 Task: For heading Arial with bold.  font size for heading22,  'Change the font style of data to'Arial Narrow.  and font size to 14,  Change the alignment of both headline & data to Align middle.  In the sheet   Inspire Sales log book
Action: Mouse moved to (172, 188)
Screenshot: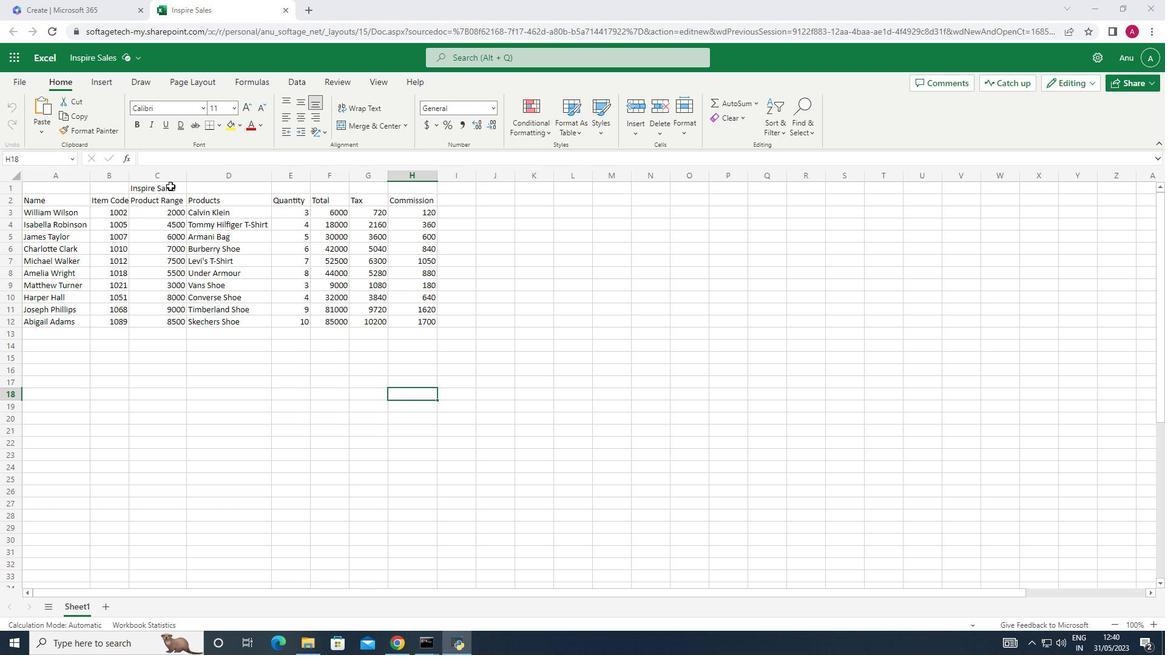 
Action: Mouse pressed left at (172, 188)
Screenshot: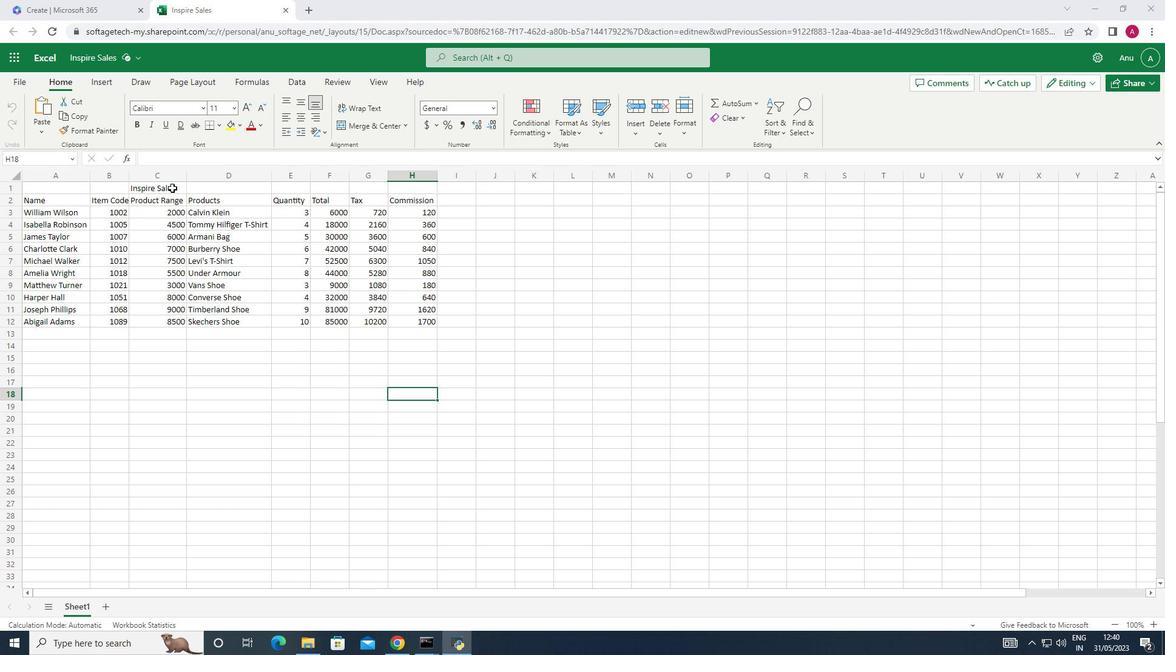 
Action: Mouse moved to (201, 108)
Screenshot: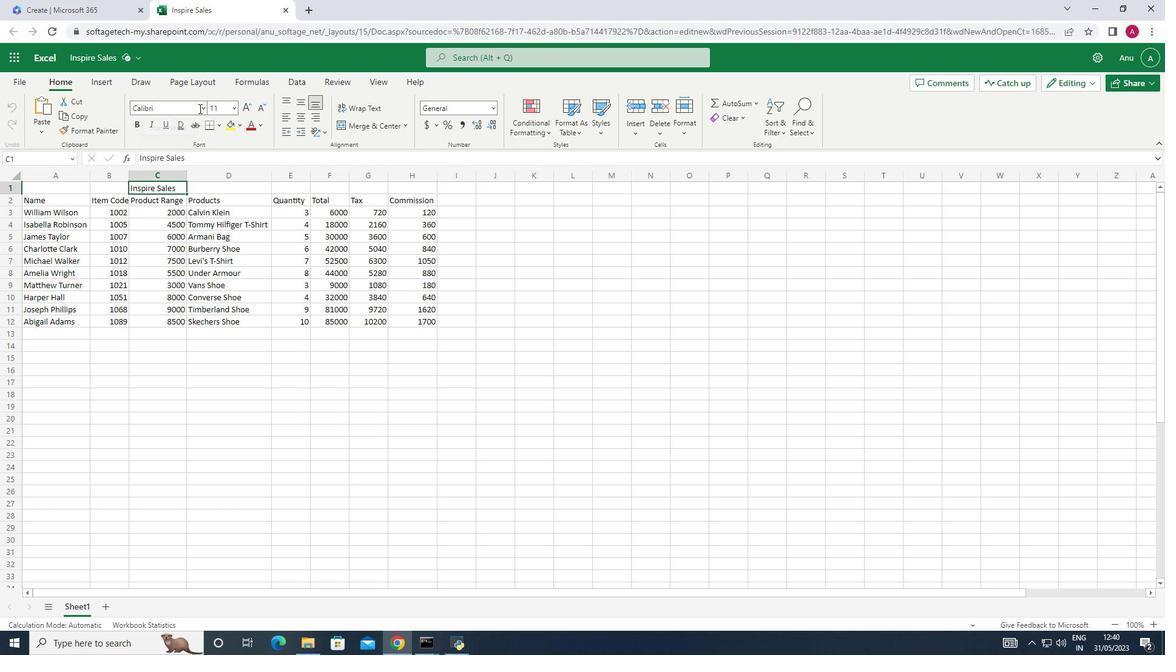 
Action: Mouse pressed left at (201, 108)
Screenshot: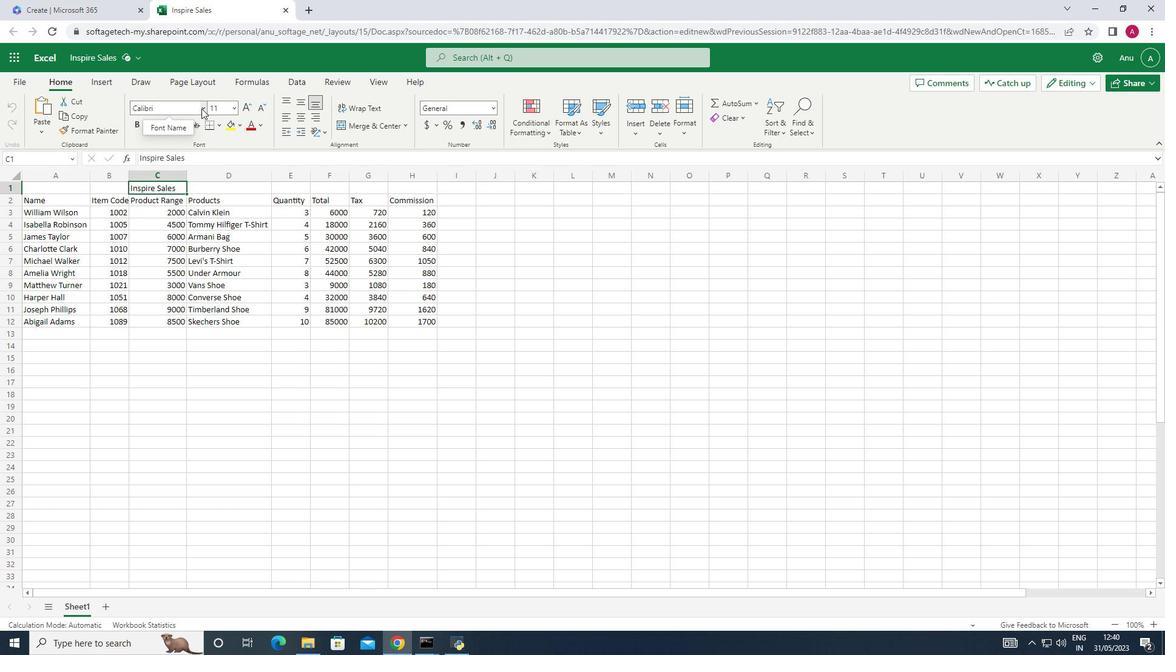 
Action: Mouse moved to (143, 156)
Screenshot: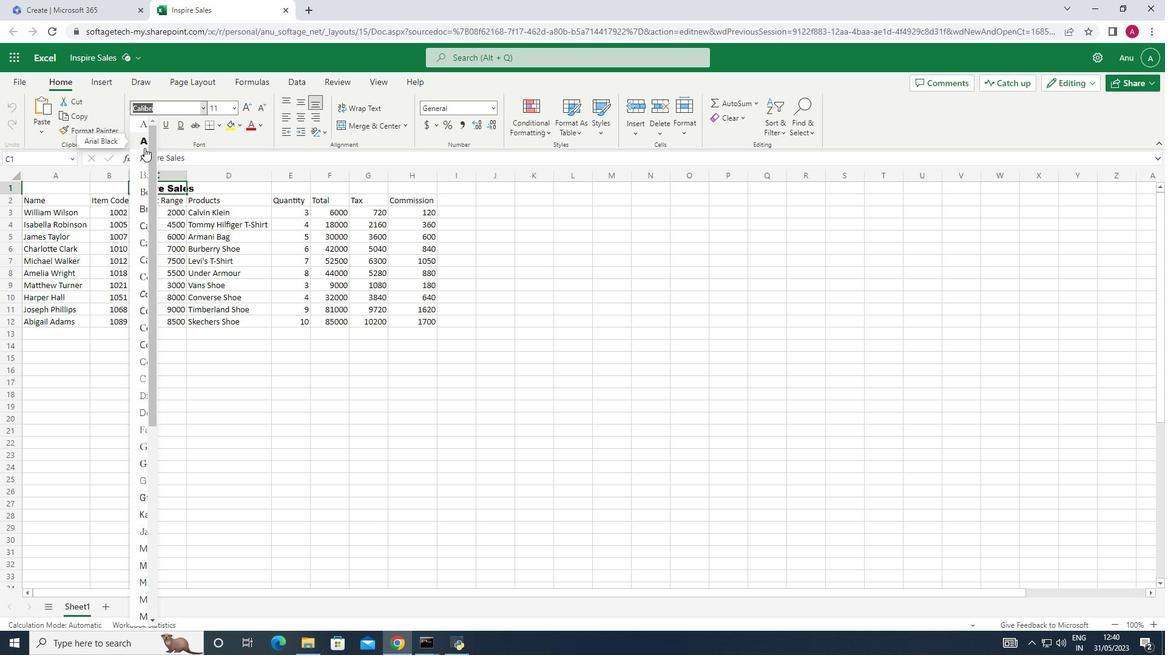 
Action: Mouse pressed left at (143, 156)
Screenshot: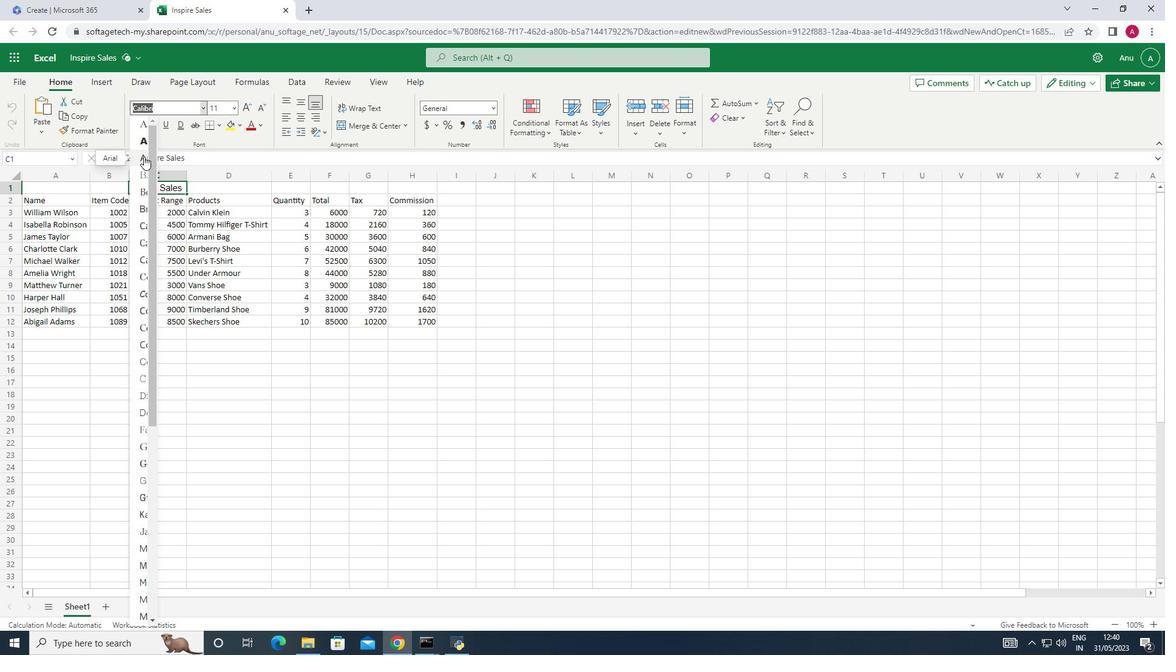 
Action: Mouse moved to (139, 124)
Screenshot: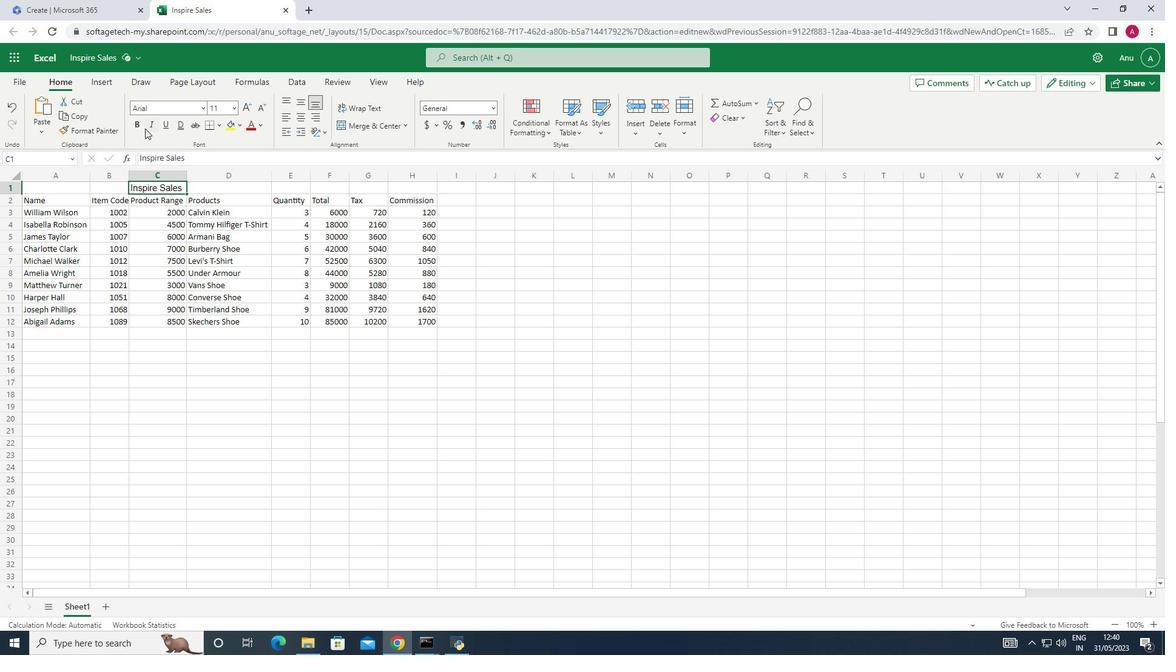 
Action: Mouse pressed left at (139, 124)
Screenshot: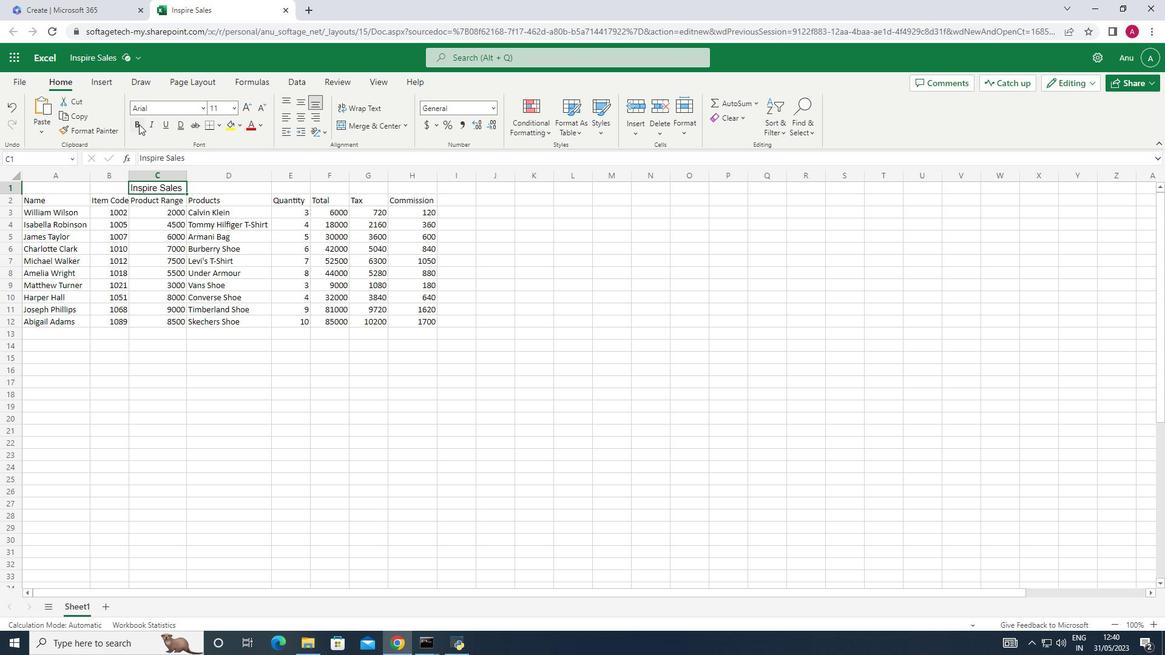 
Action: Mouse moved to (236, 109)
Screenshot: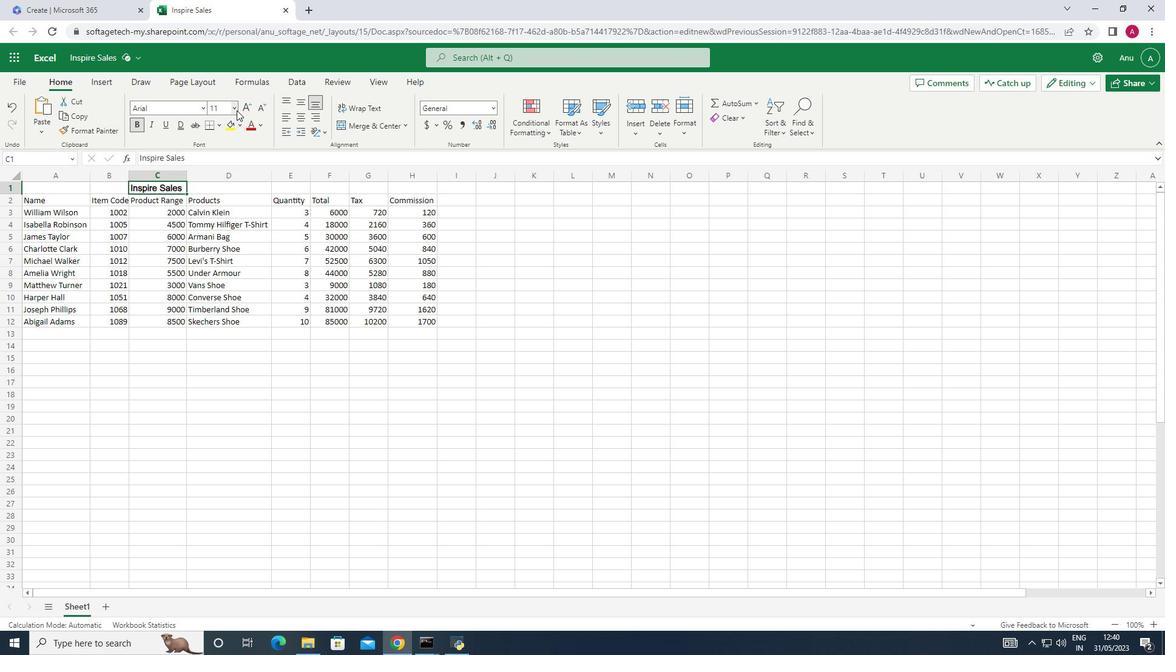 
Action: Mouse pressed left at (236, 109)
Screenshot: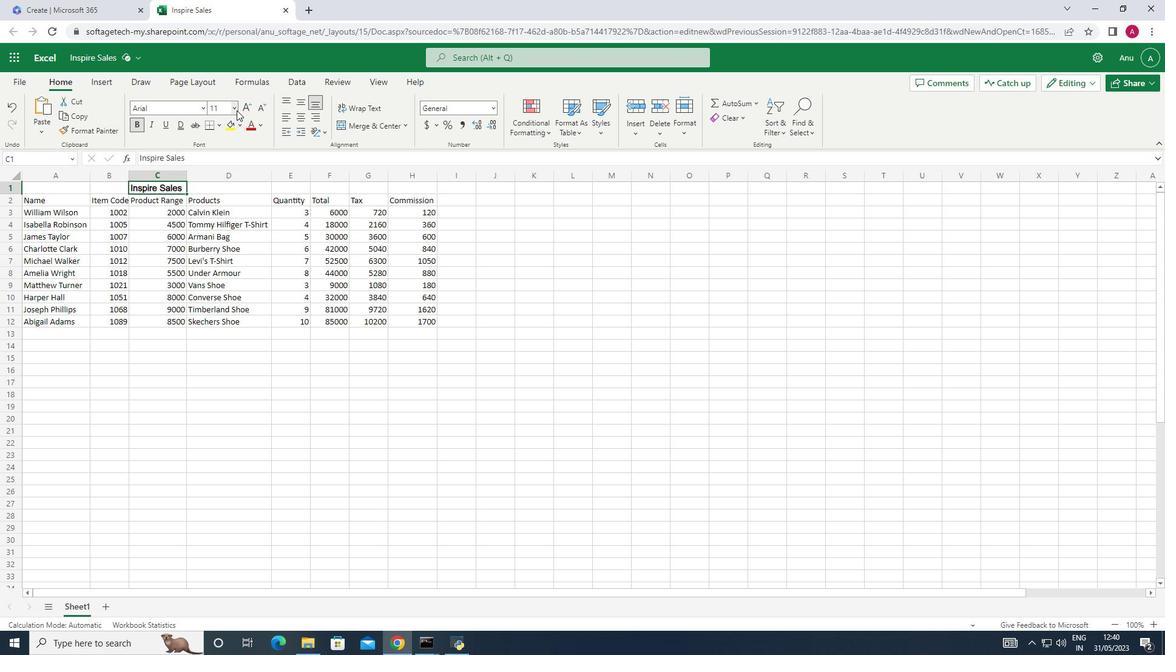 
Action: Mouse moved to (222, 108)
Screenshot: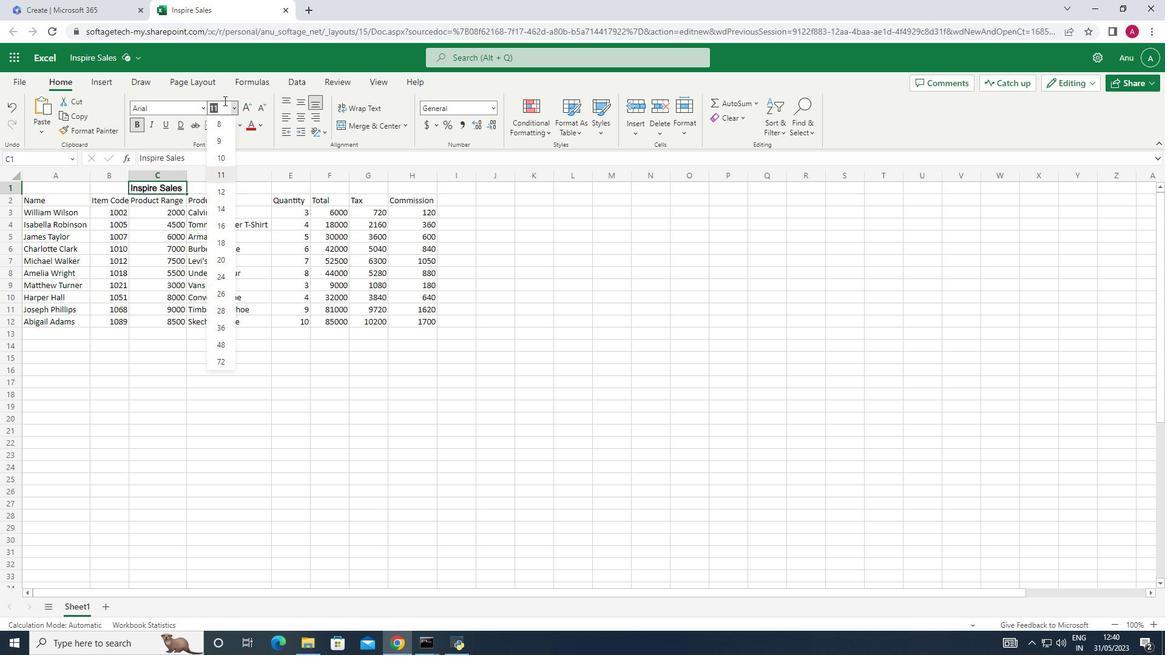 
Action: Mouse pressed left at (222, 108)
Screenshot: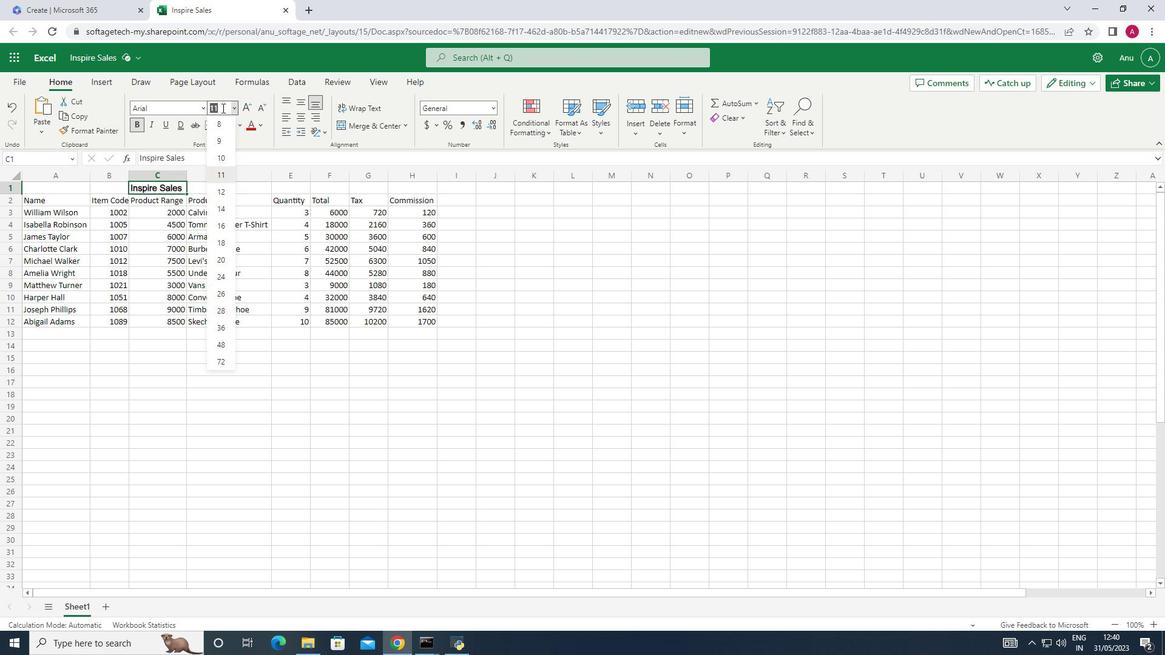 
Action: Mouse moved to (213, 108)
Screenshot: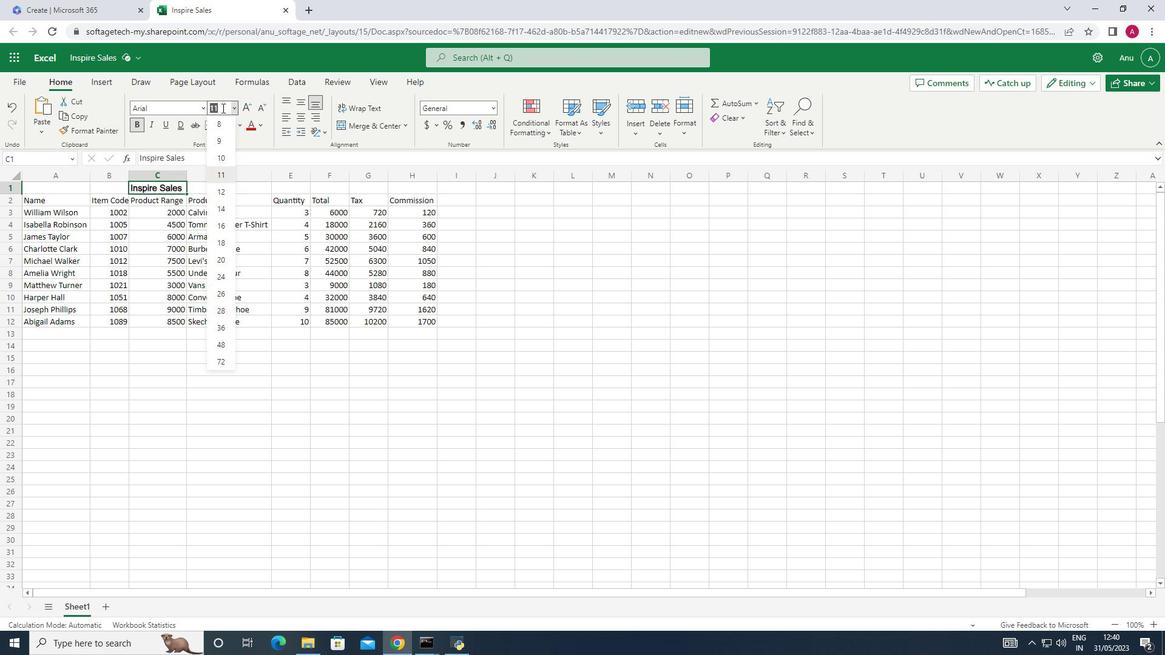 
Action: Key pressed 22
Screenshot: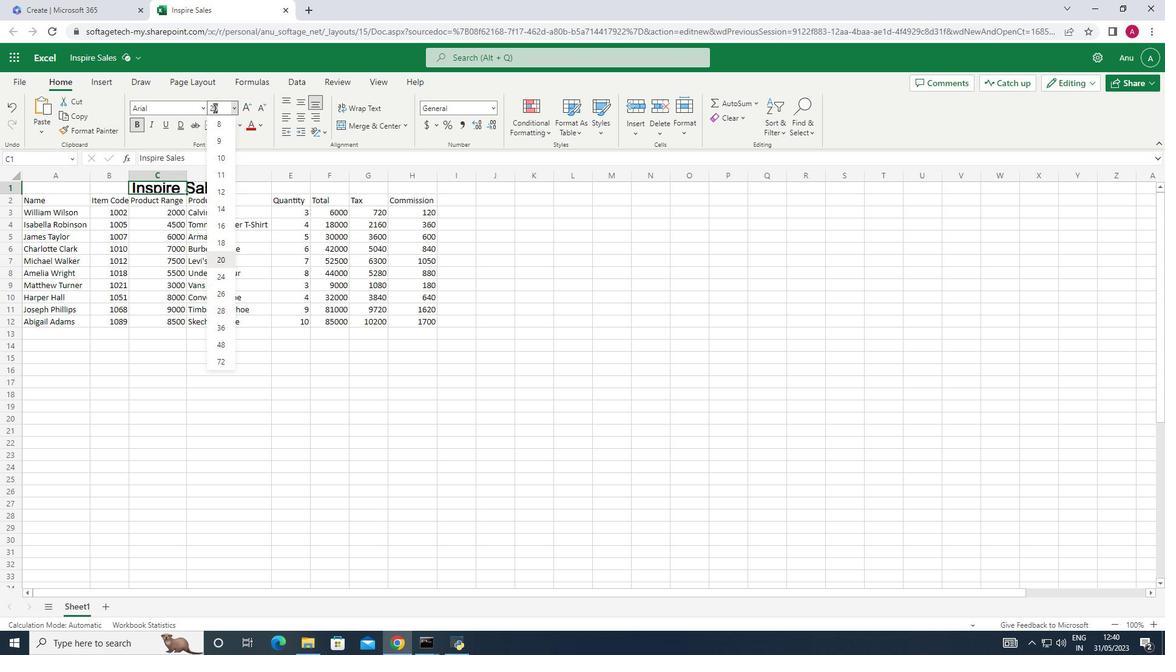 
Action: Mouse moved to (234, 108)
Screenshot: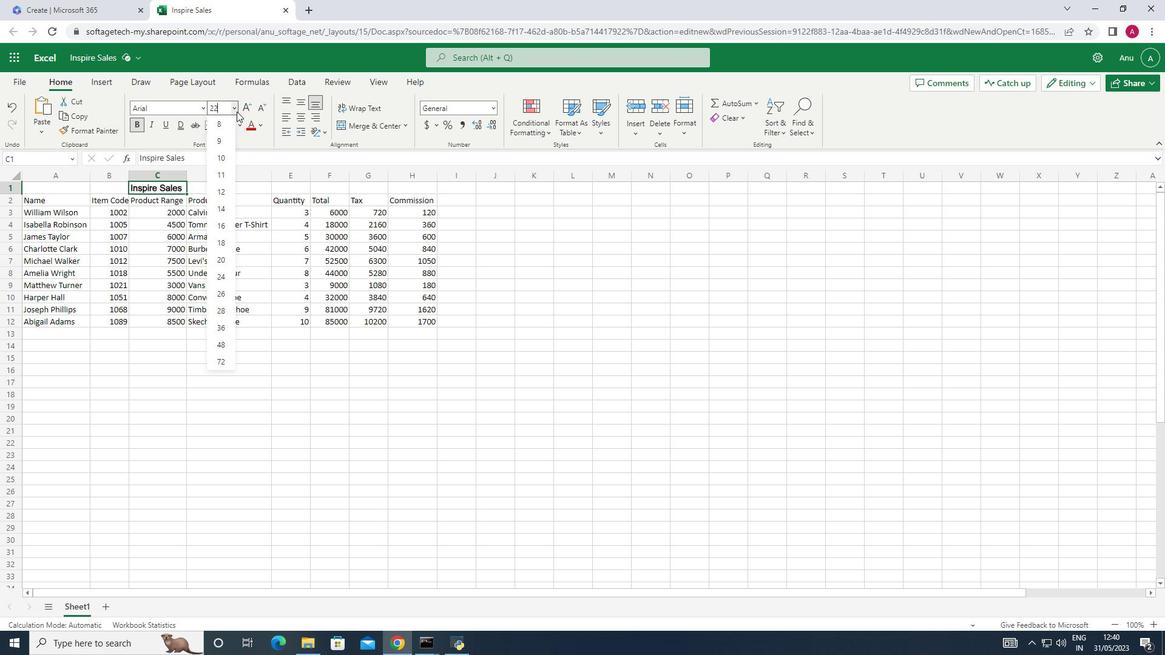 
Action: Mouse pressed left at (234, 108)
Screenshot: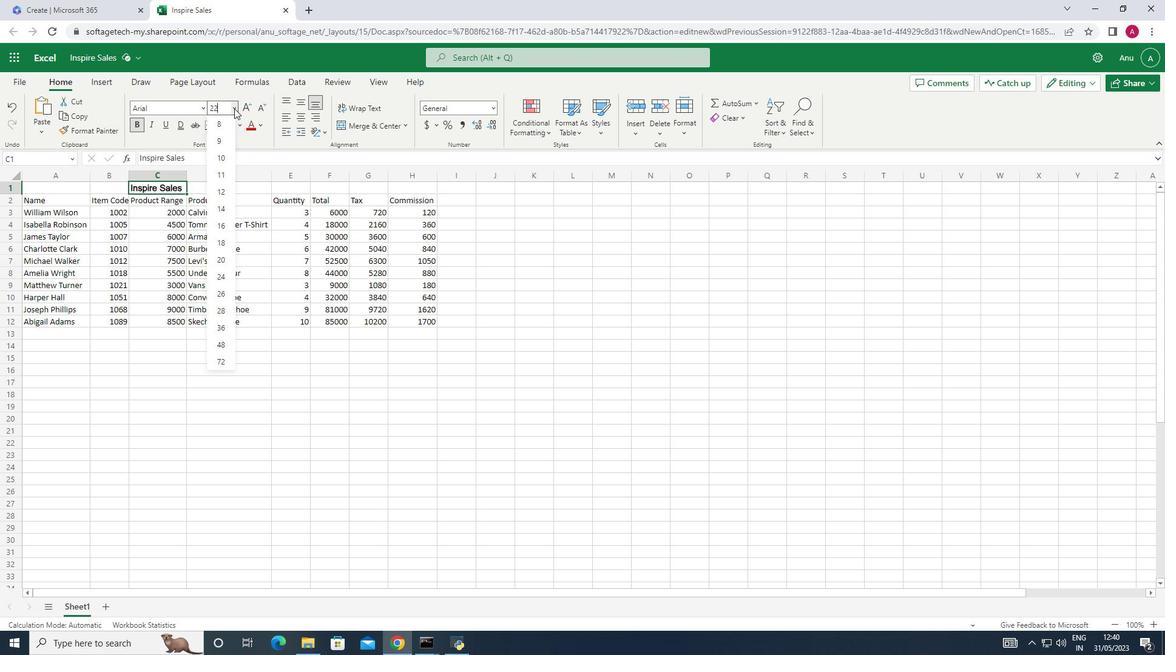 
Action: Mouse moved to (220, 109)
Screenshot: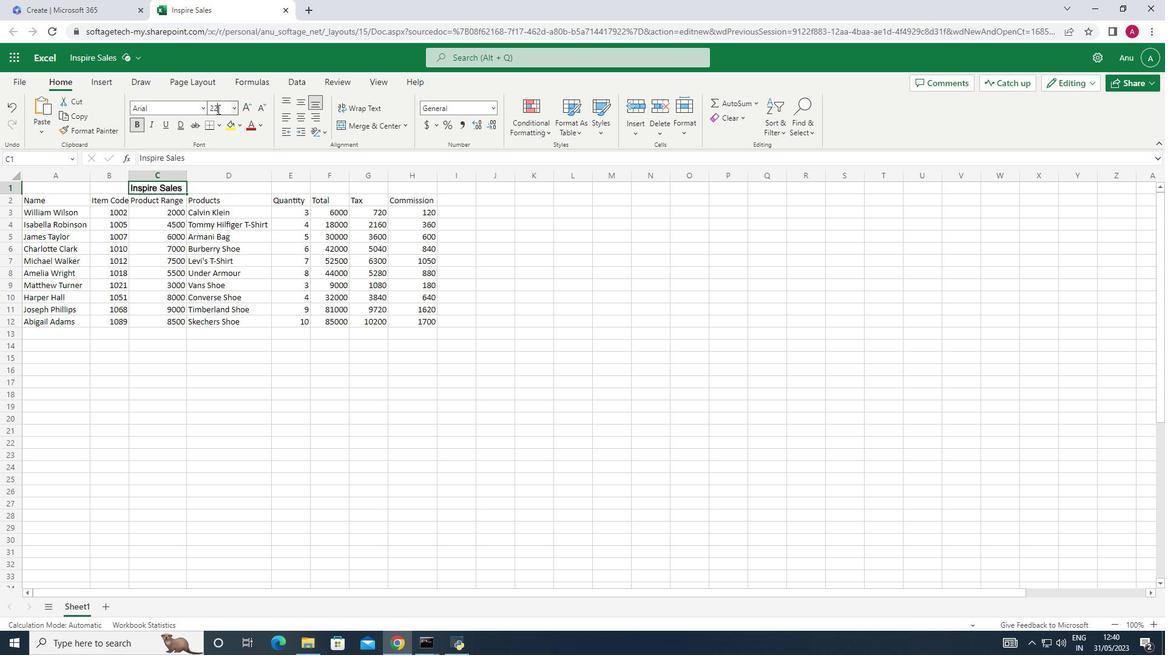 
Action: Mouse pressed left at (220, 109)
Screenshot: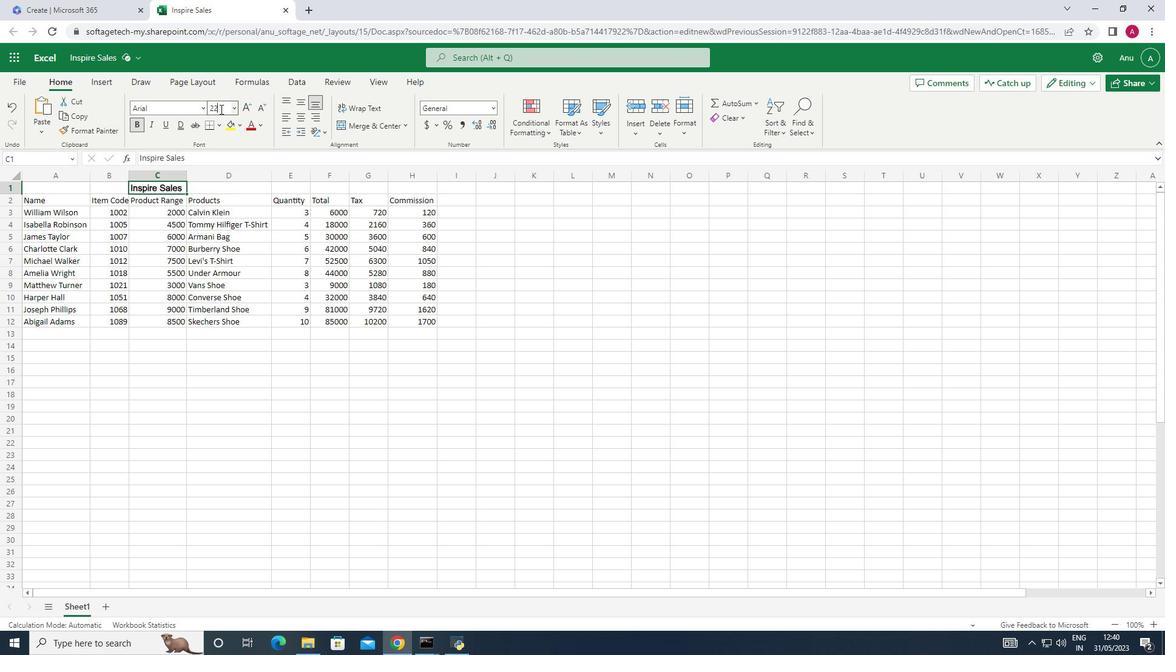 
Action: Mouse moved to (210, 108)
Screenshot: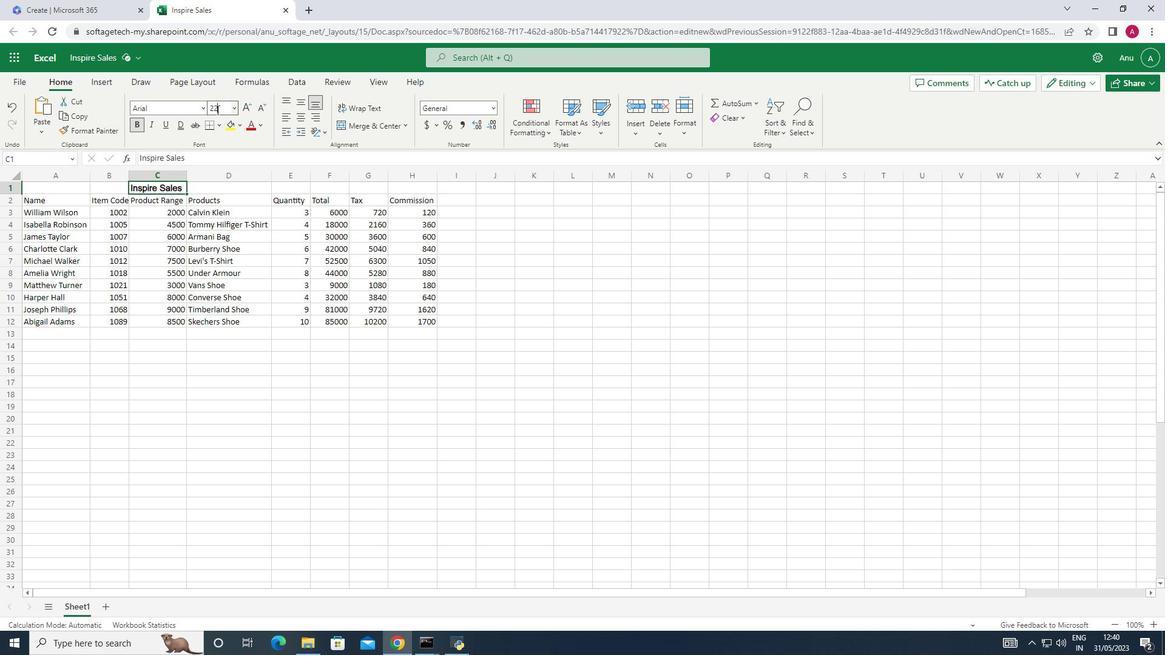 
Action: Key pressed 22
Screenshot: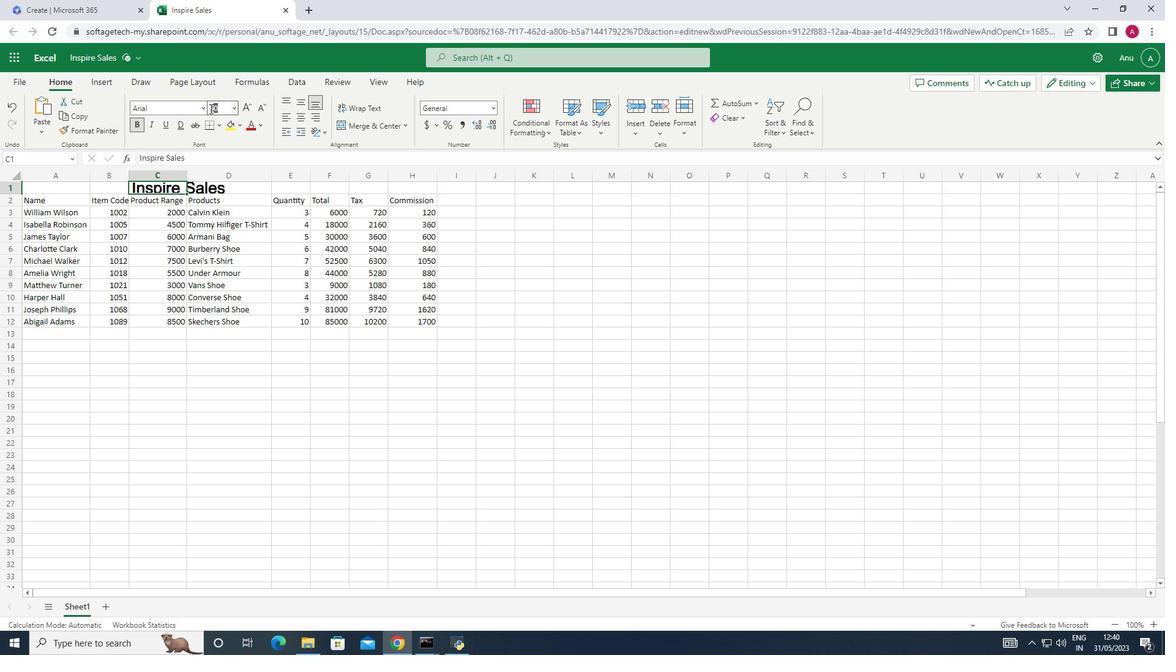 
Action: Mouse moved to (40, 199)
Screenshot: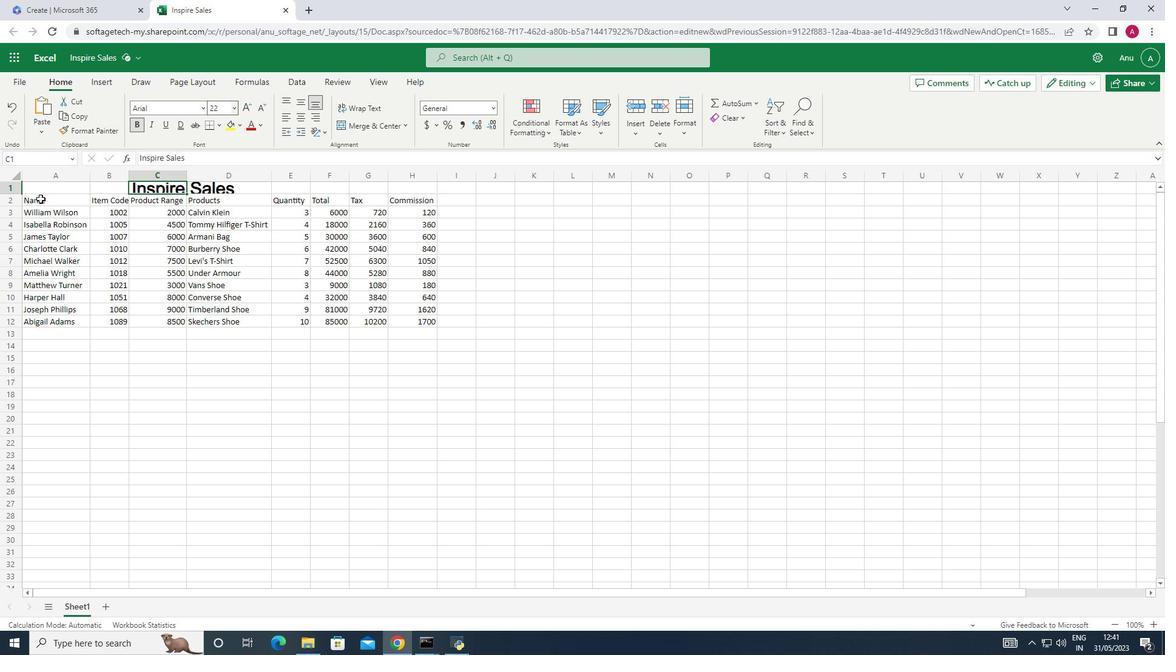 
Action: Mouse pressed left at (40, 199)
Screenshot: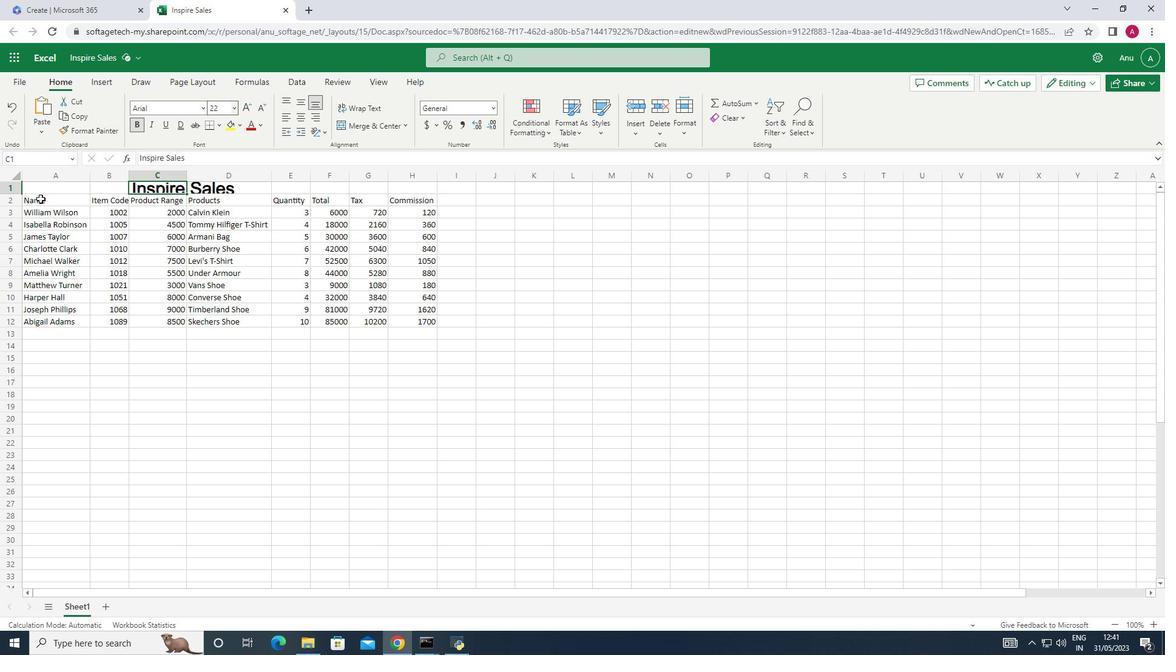 
Action: Mouse moved to (240, 193)
Screenshot: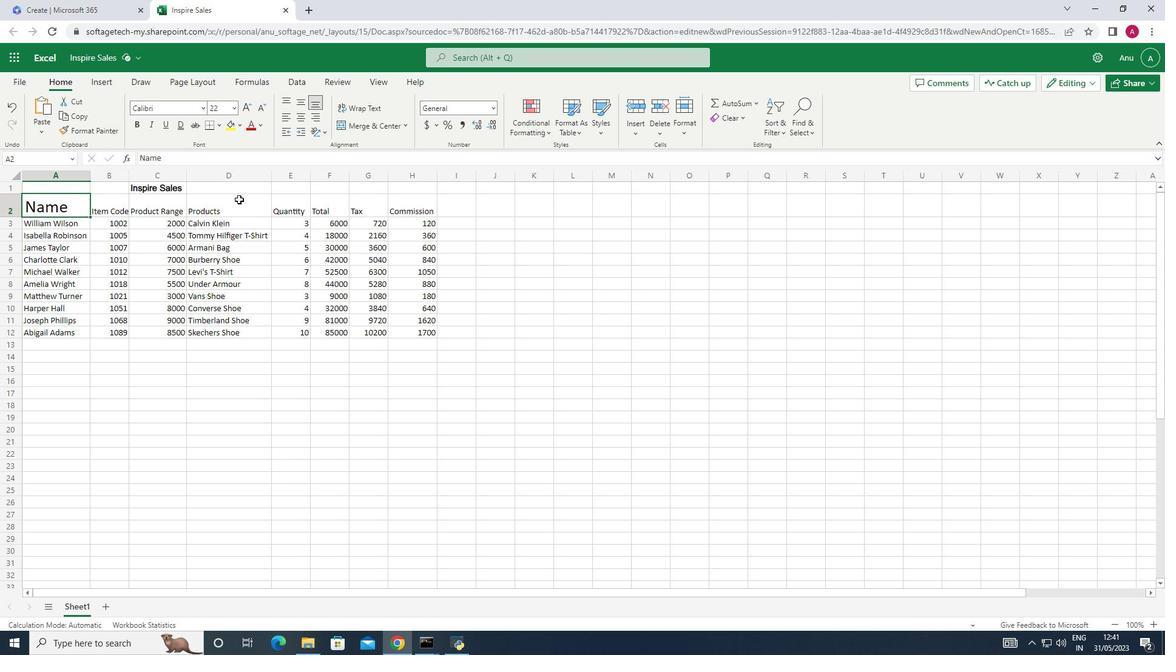 
Action: Mouse pressed left at (240, 193)
Screenshot: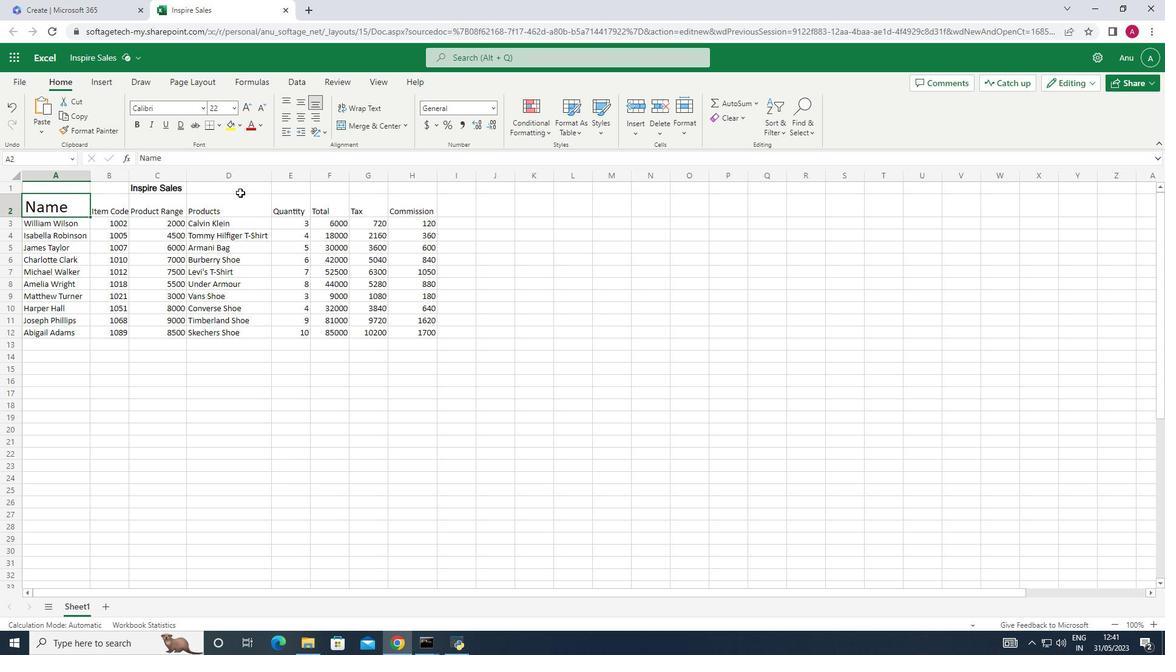 
Action: Mouse moved to (81, 209)
Screenshot: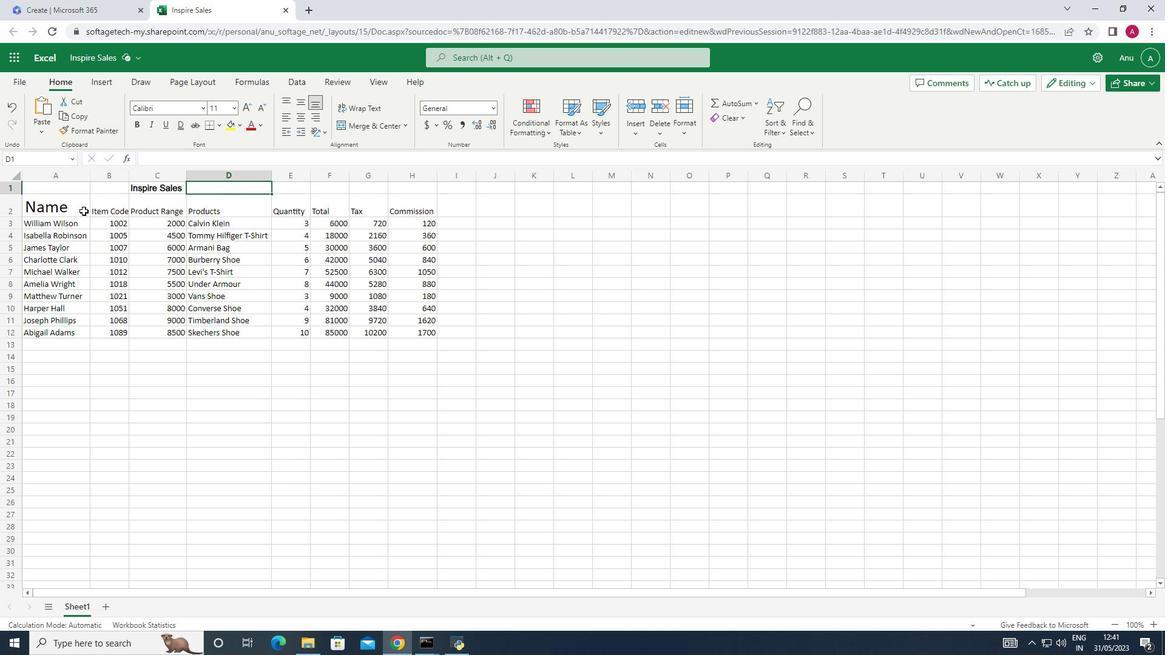 
Action: Key pressed ctrl+Z
Screenshot: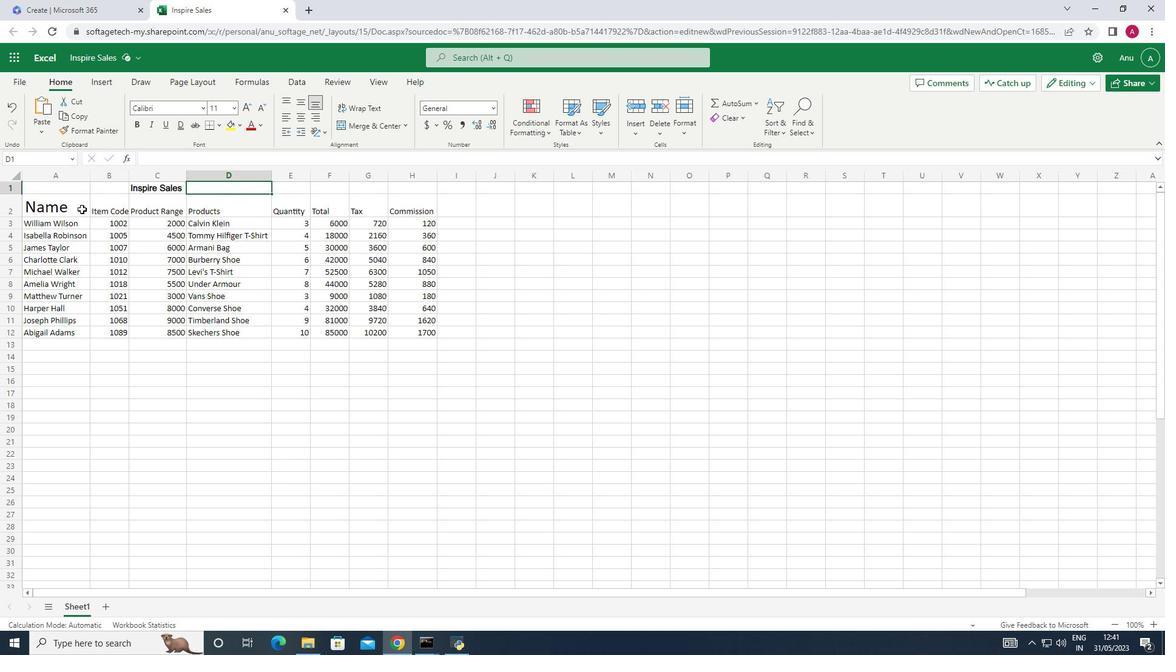
Action: Mouse moved to (148, 189)
Screenshot: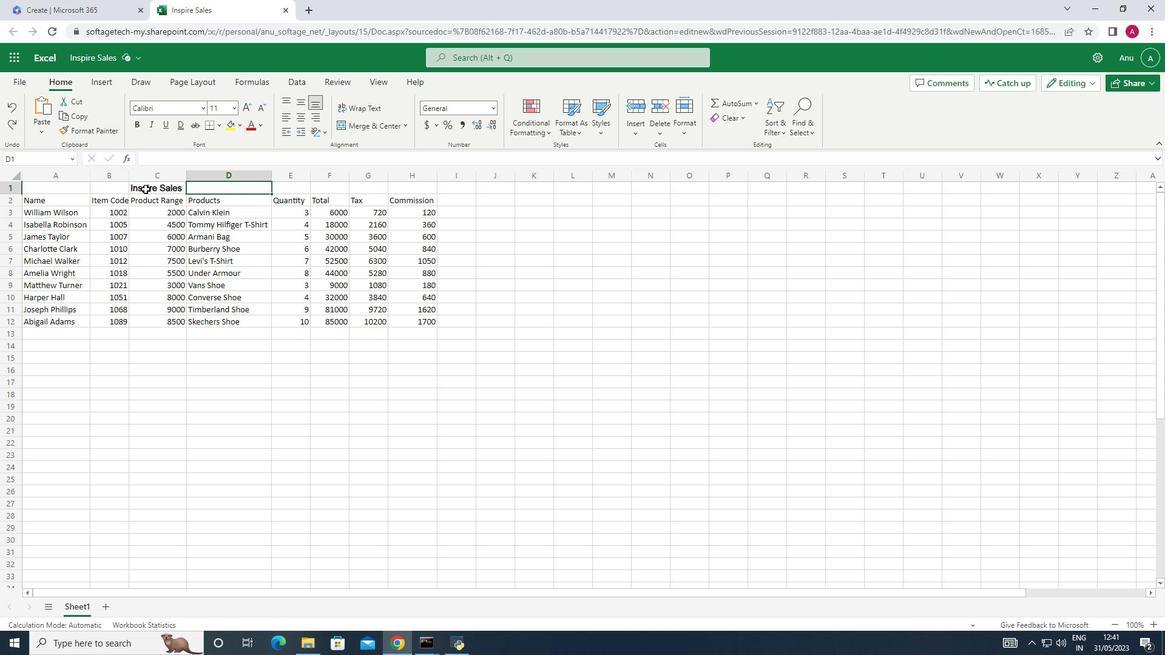 
Action: Mouse pressed left at (148, 189)
Screenshot: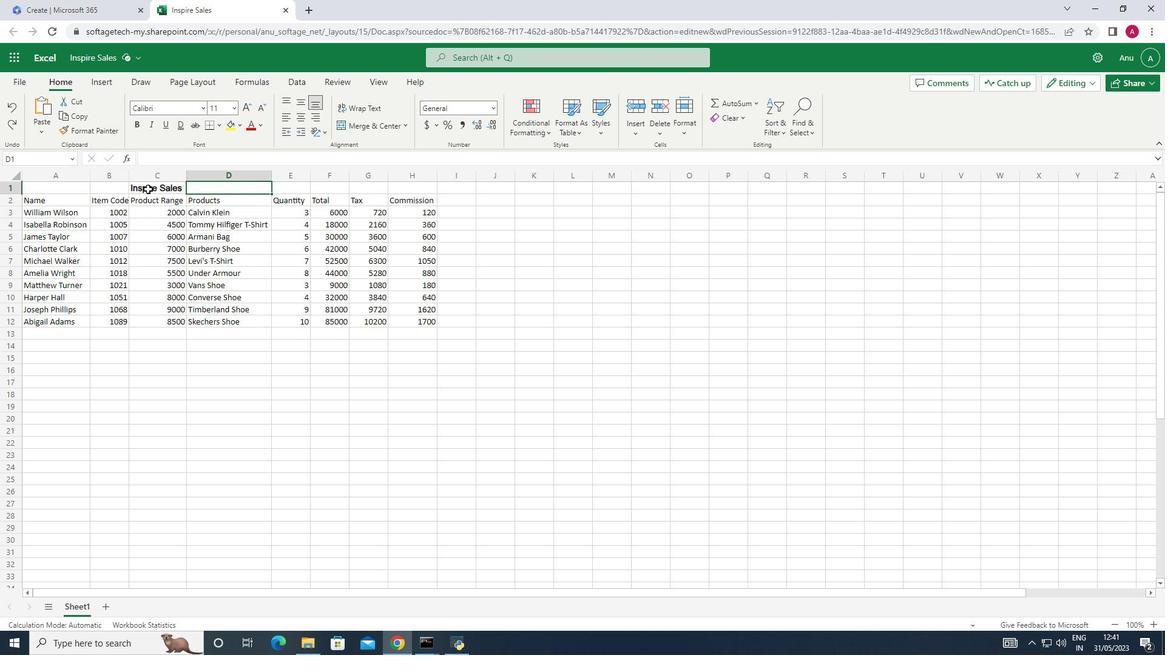 
Action: Mouse moved to (233, 105)
Screenshot: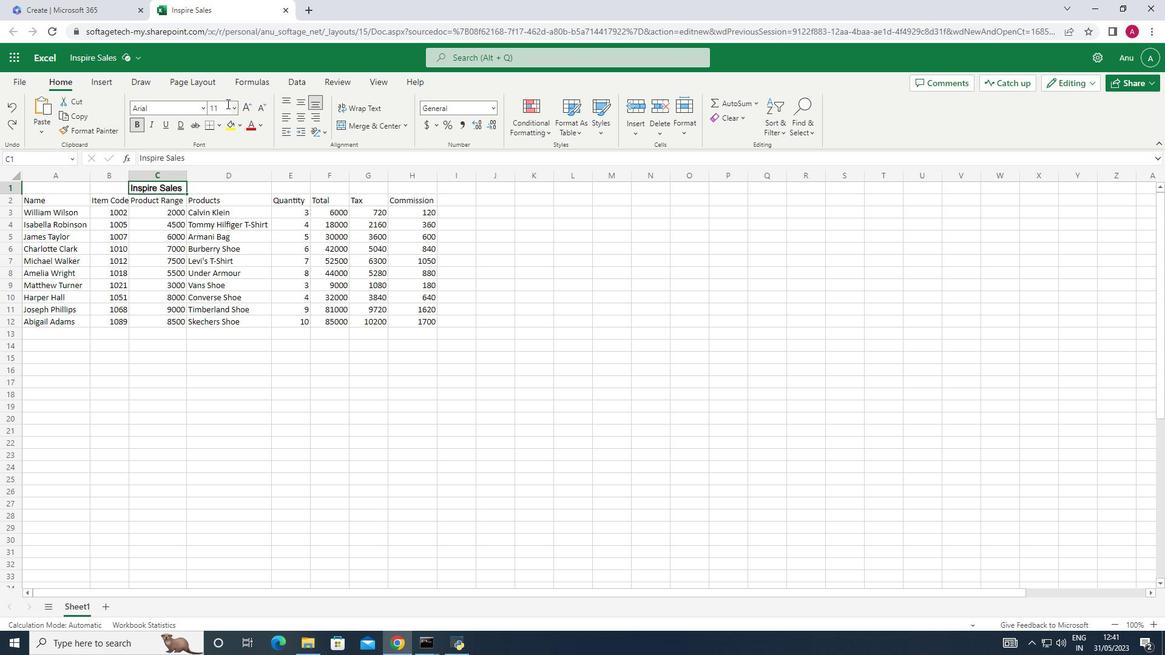 
Action: Mouse pressed left at (233, 105)
Screenshot: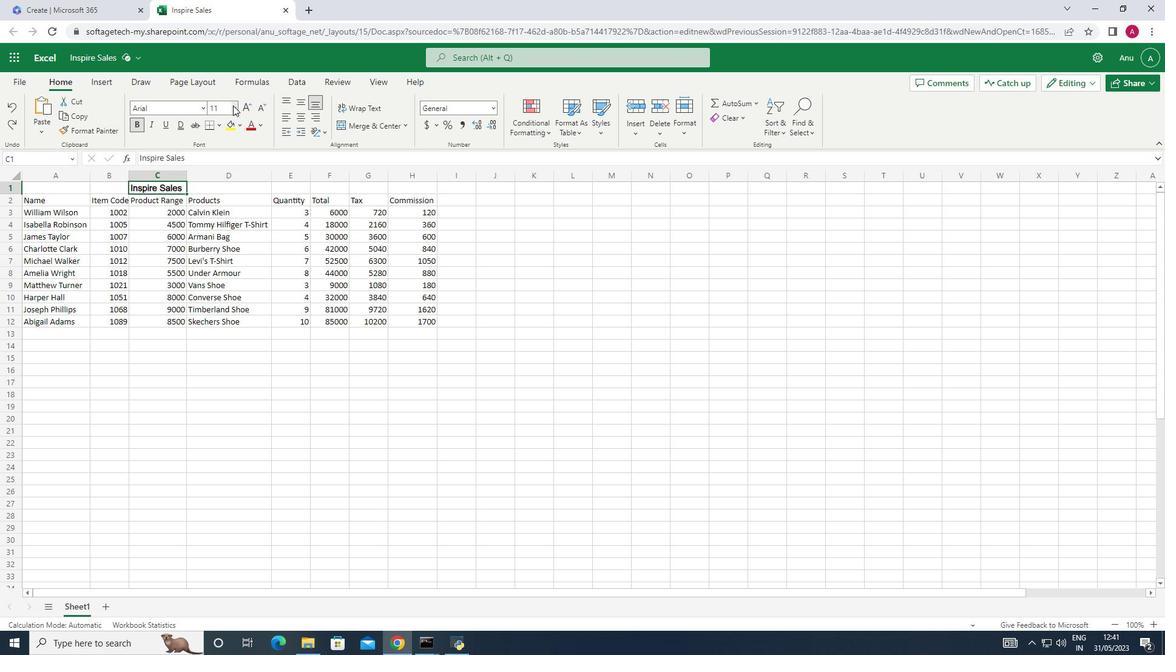 
Action: Mouse moved to (224, 105)
Screenshot: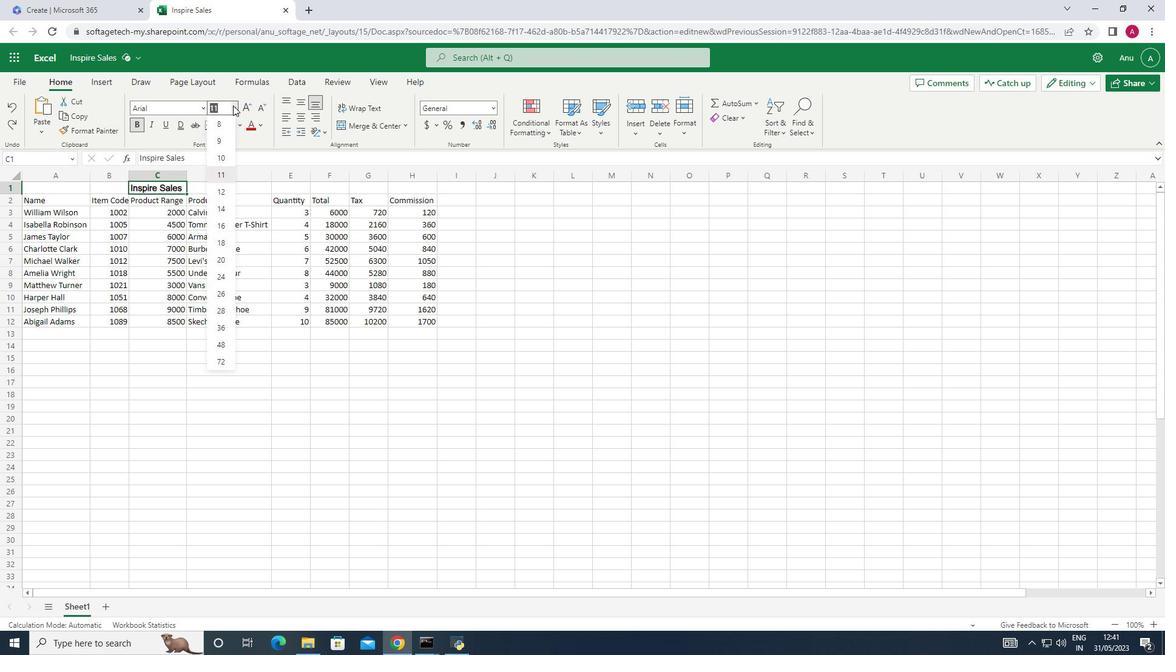 
Action: Key pressed 22
Screenshot: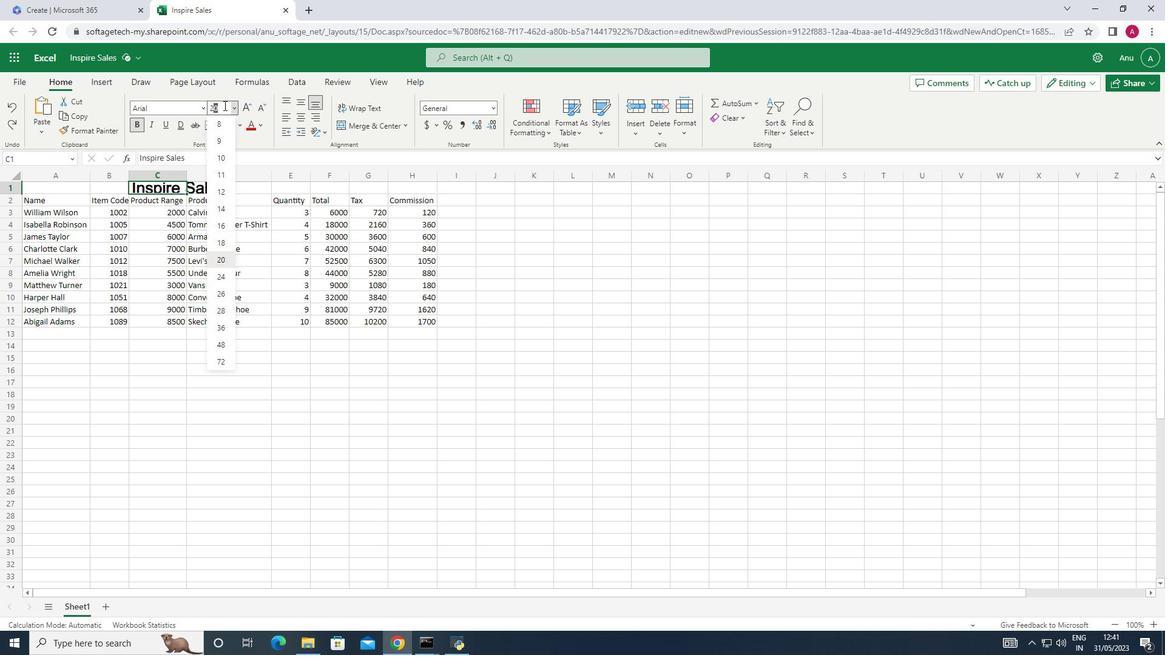 
Action: Mouse moved to (221, 111)
Screenshot: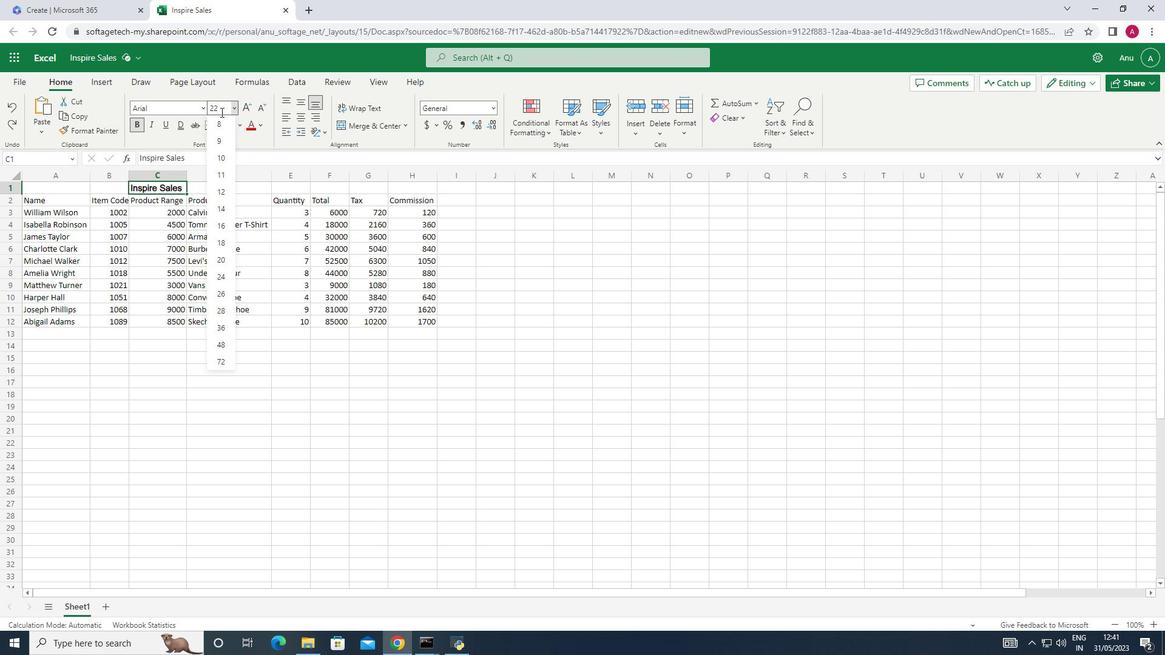
Action: Key pressed <Key.enter>
Screenshot: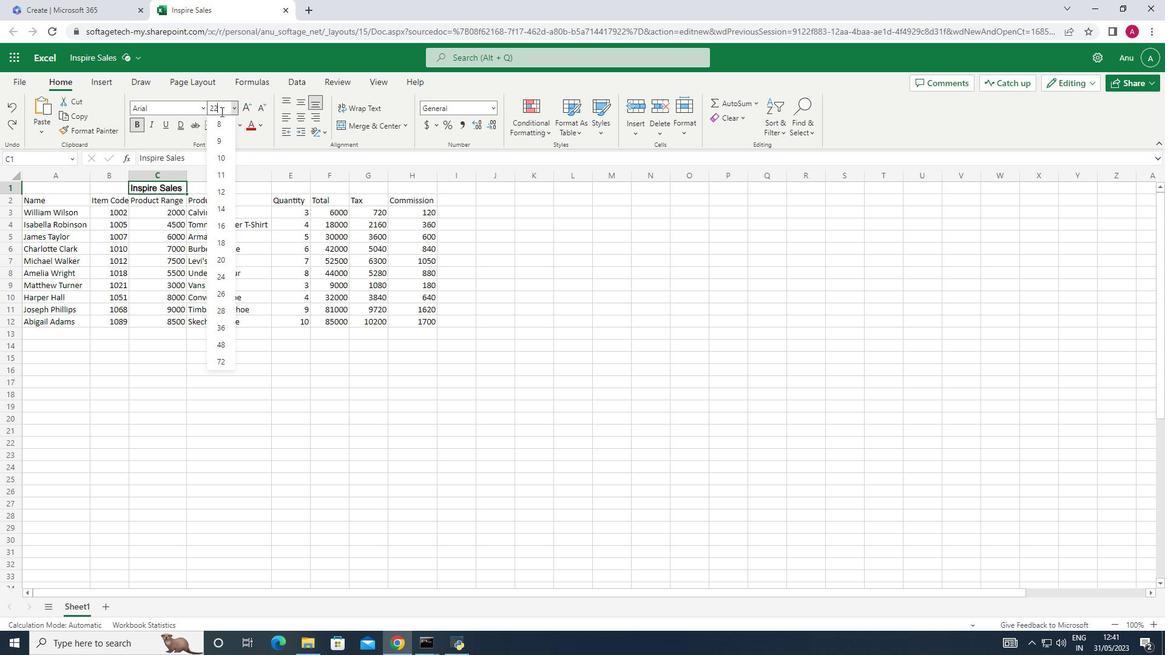 
Action: Mouse moved to (44, 210)
Screenshot: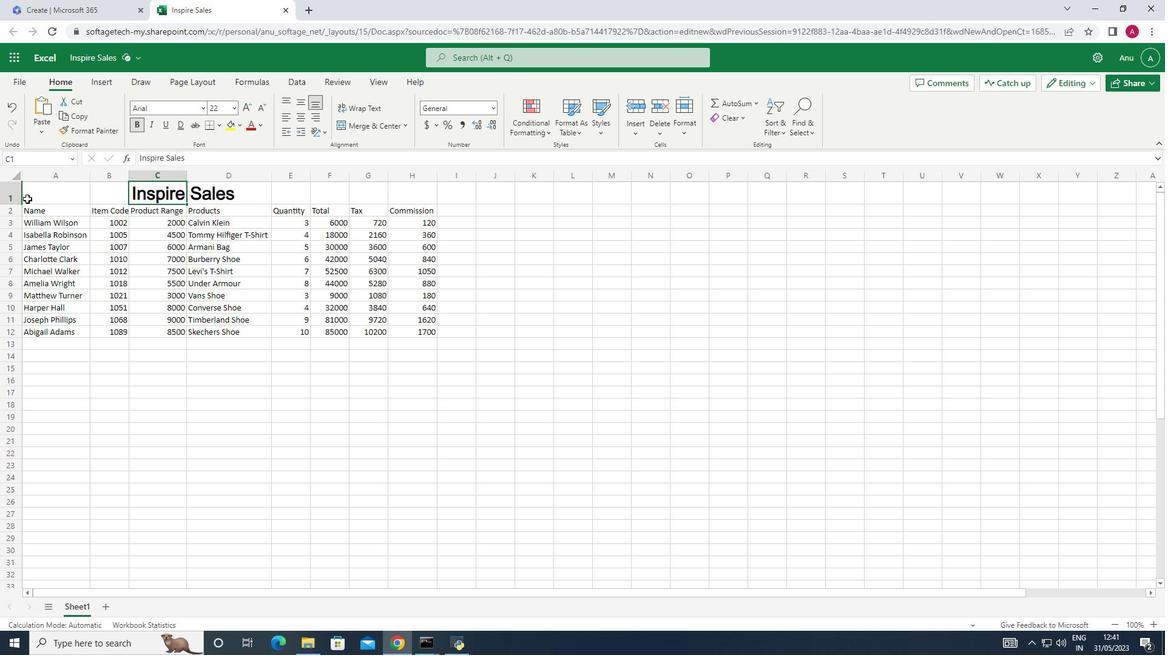
Action: Mouse pressed left at (44, 210)
Screenshot: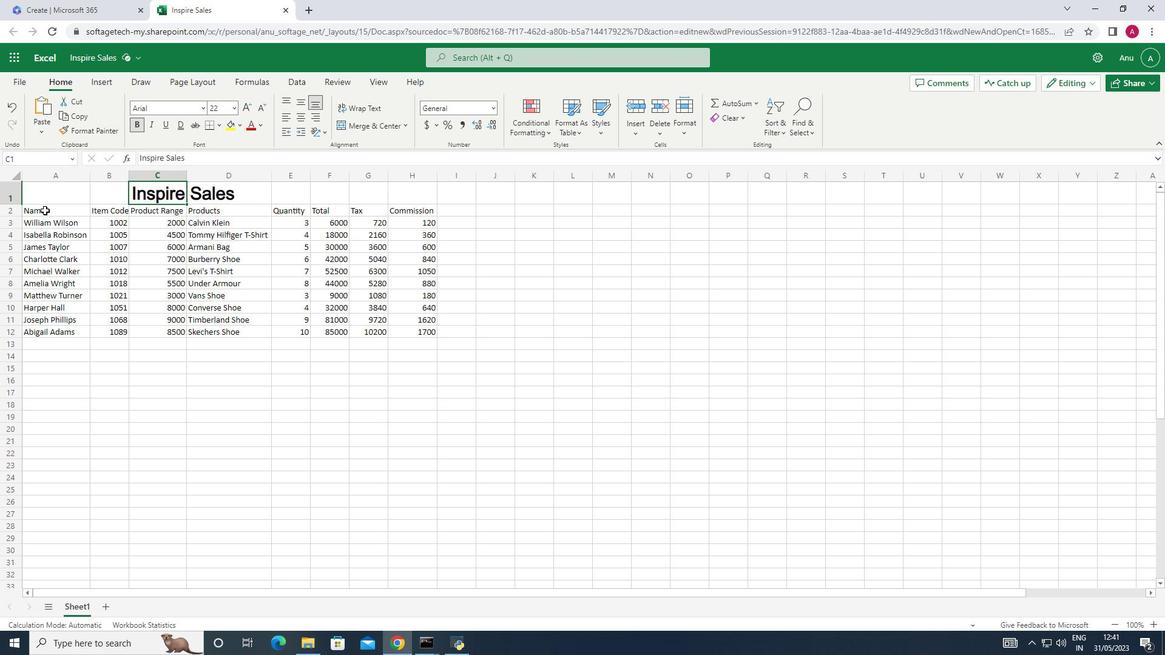 
Action: Mouse moved to (199, 108)
Screenshot: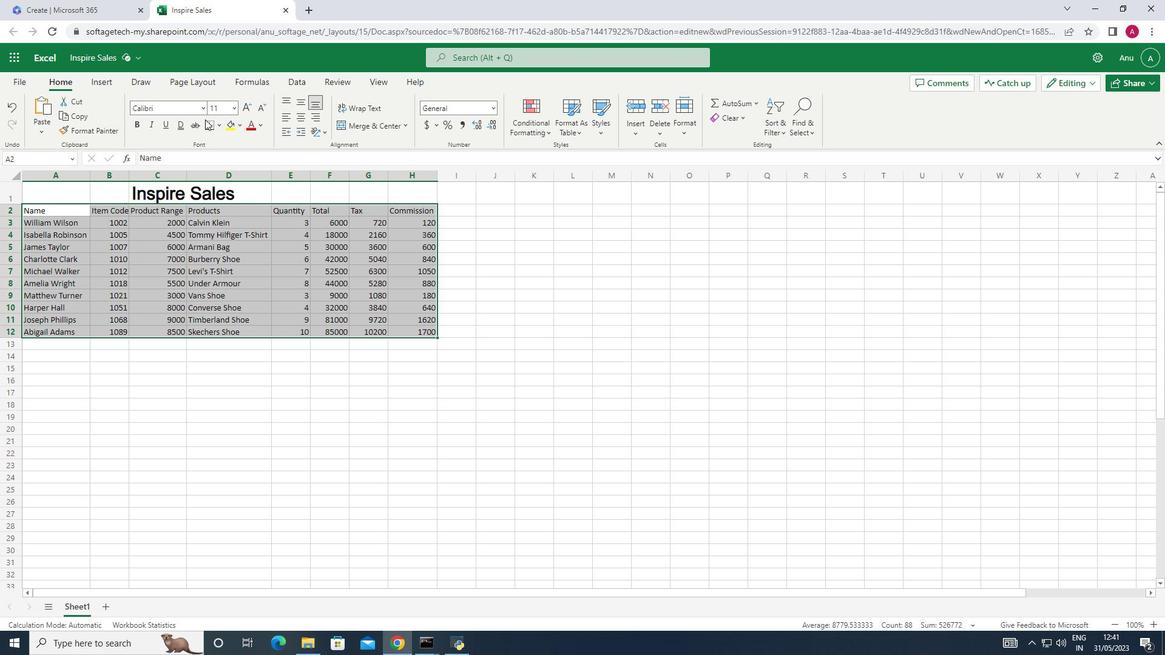 
Action: Mouse pressed left at (199, 108)
Screenshot: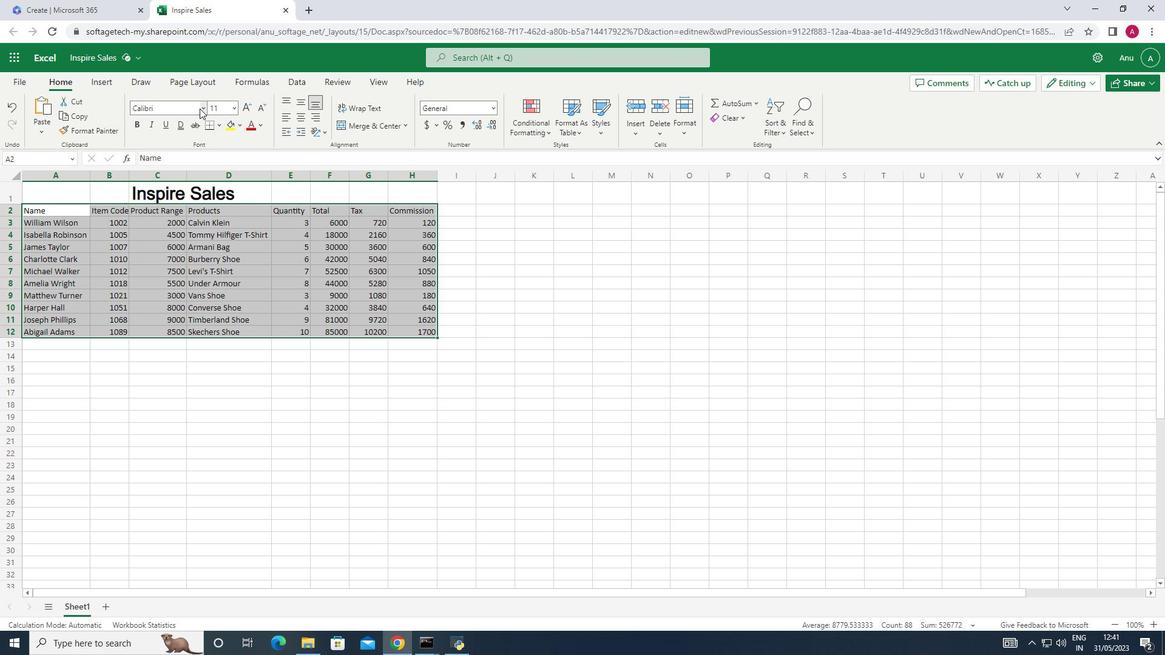
Action: Mouse moved to (165, 139)
Screenshot: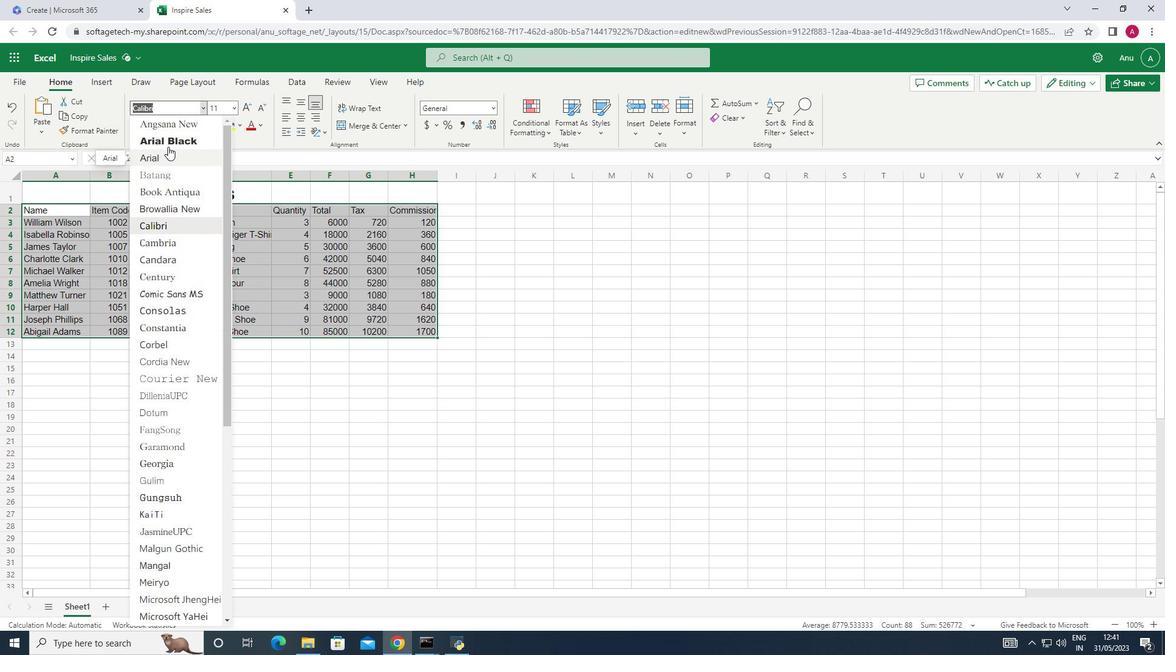 
Action: Mouse scrolled (165, 140) with delta (0, 0)
Screenshot: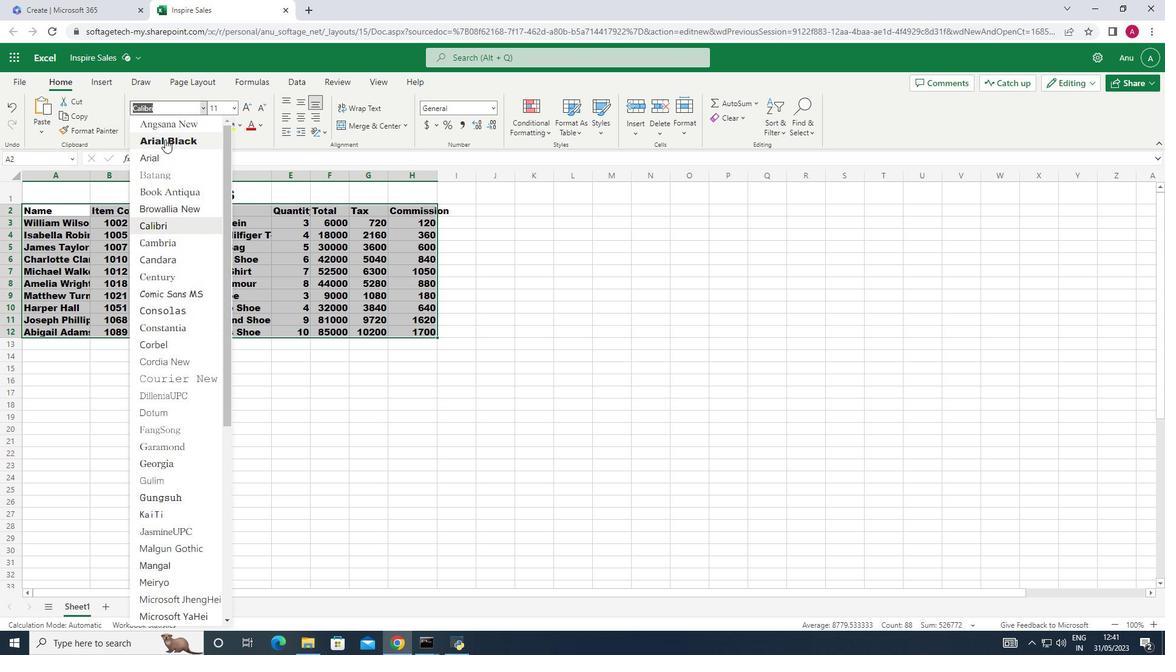 
Action: Mouse moved to (163, 111)
Screenshot: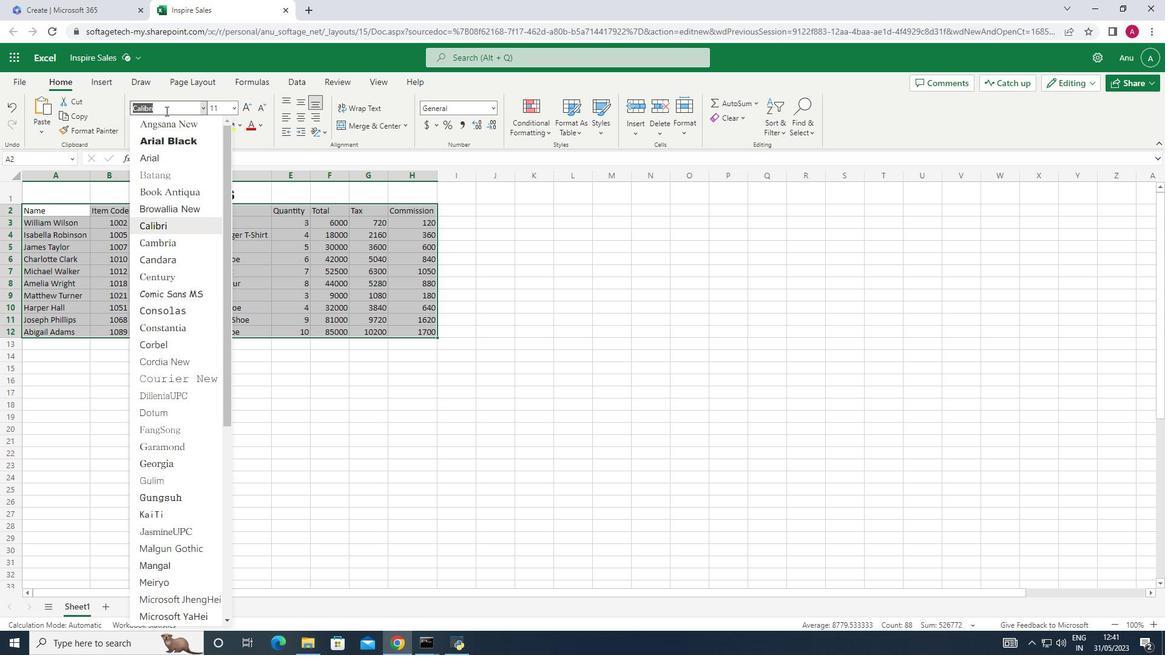 
Action: Mouse pressed left at (163, 111)
Screenshot: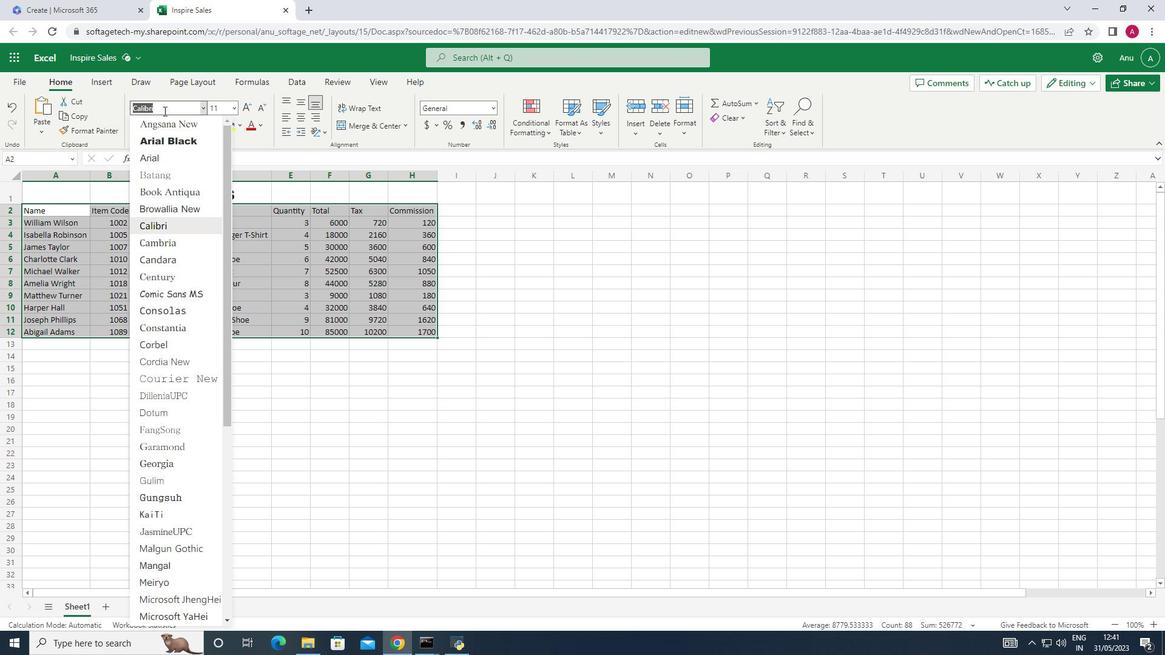 
Action: Mouse moved to (163, 158)
Screenshot: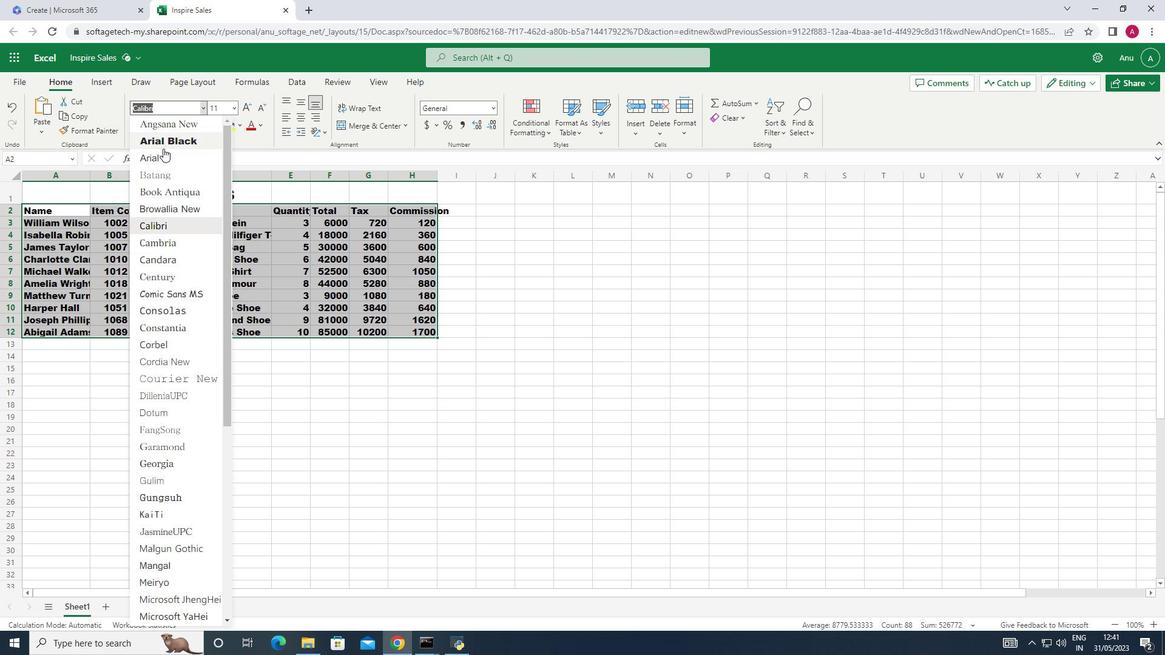 
Action: Mouse pressed left at (163, 158)
Screenshot: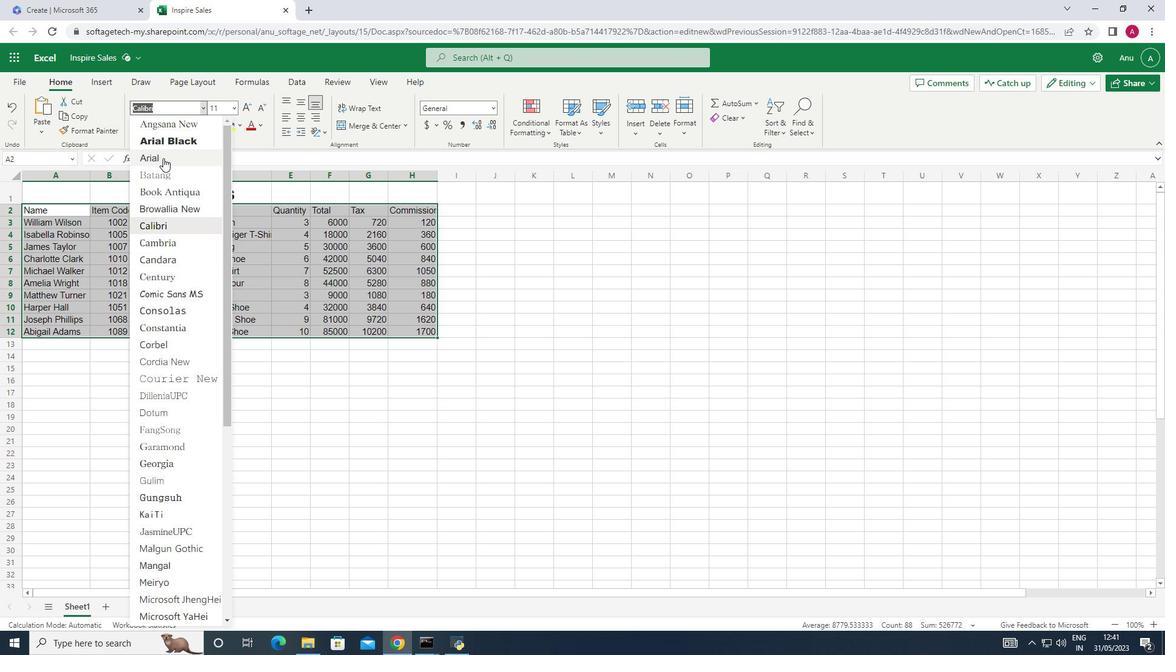 
Action: Mouse moved to (234, 109)
Screenshot: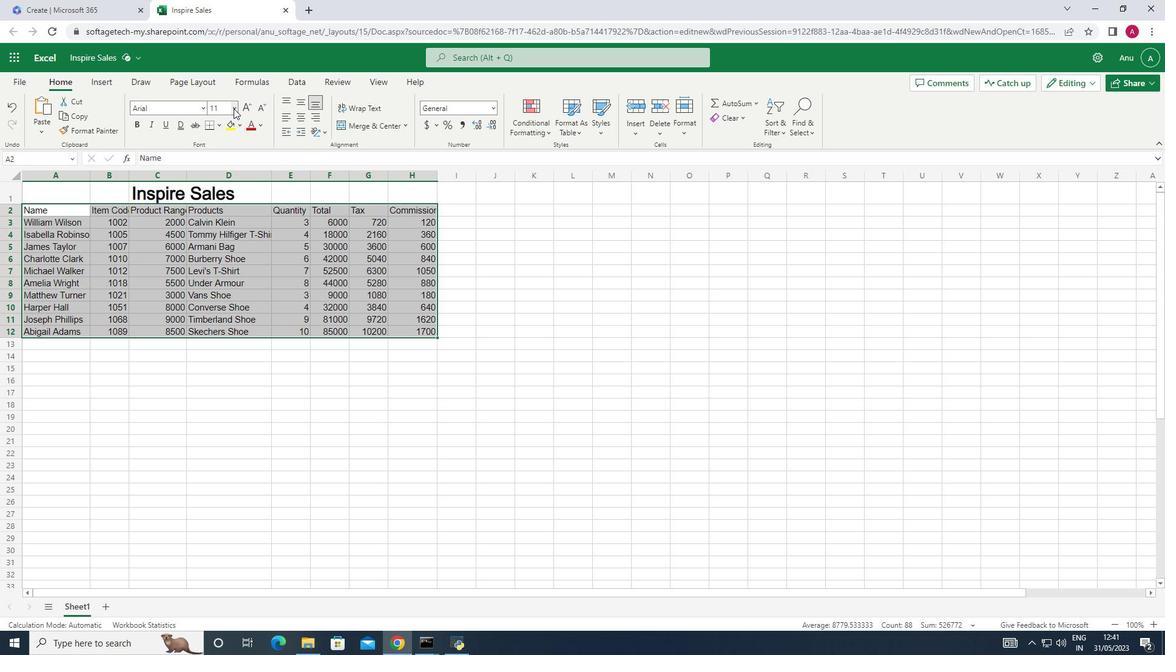 
Action: Mouse pressed left at (234, 109)
Screenshot: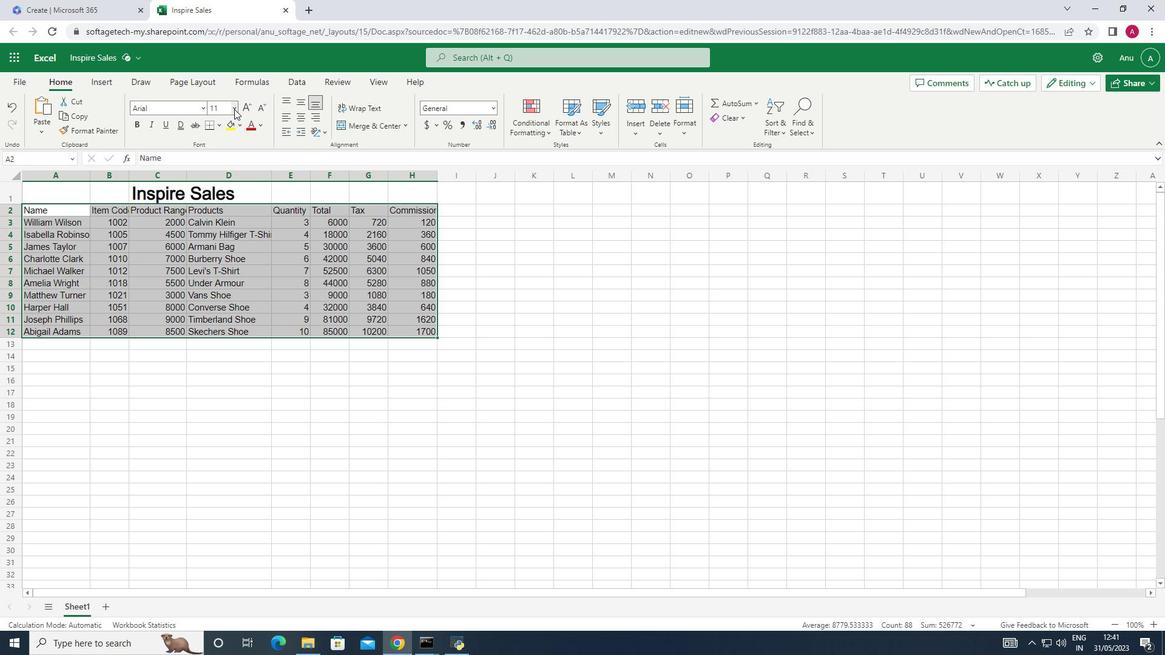 
Action: Mouse moved to (224, 205)
Screenshot: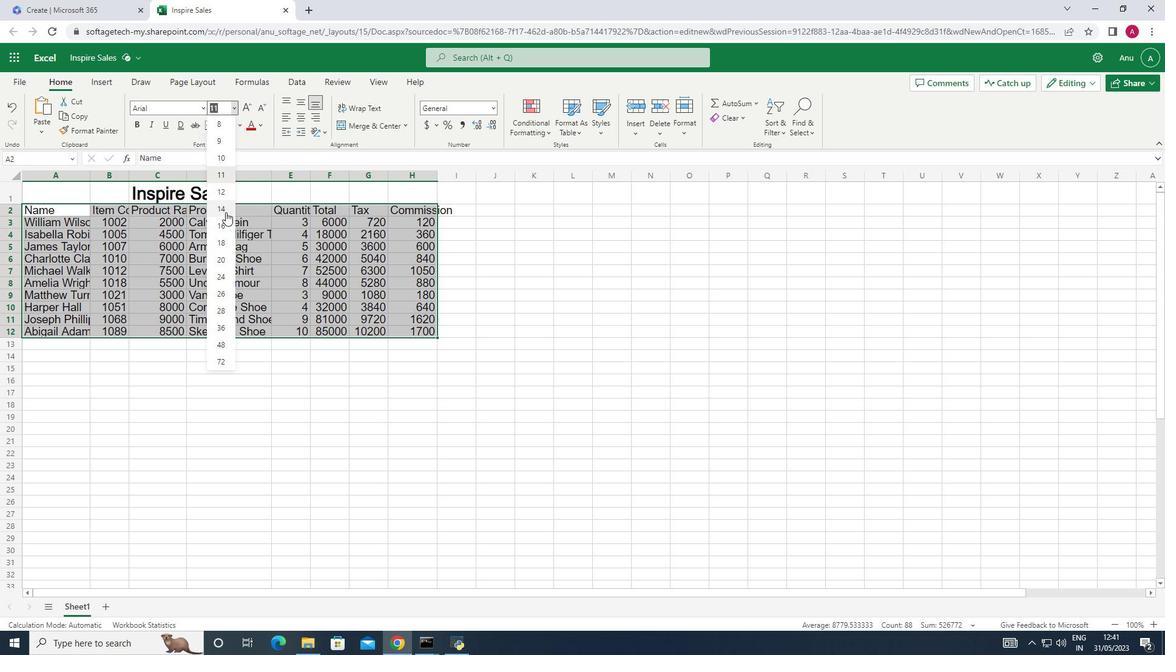 
Action: Mouse pressed left at (224, 205)
Screenshot: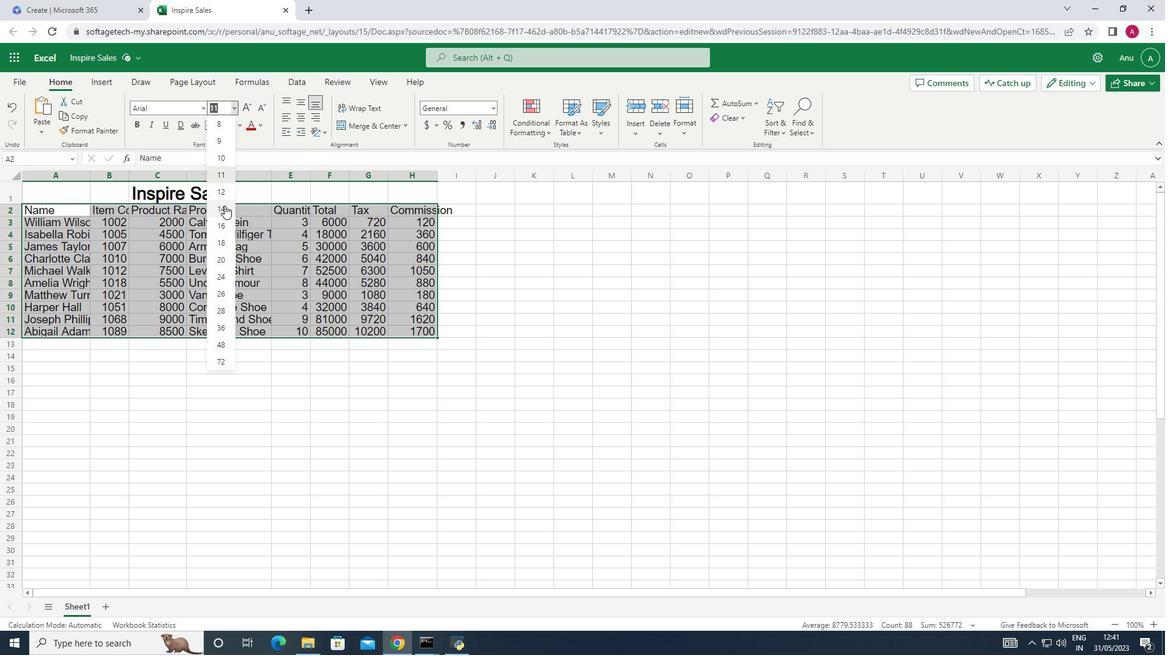 
Action: Mouse moved to (129, 173)
Screenshot: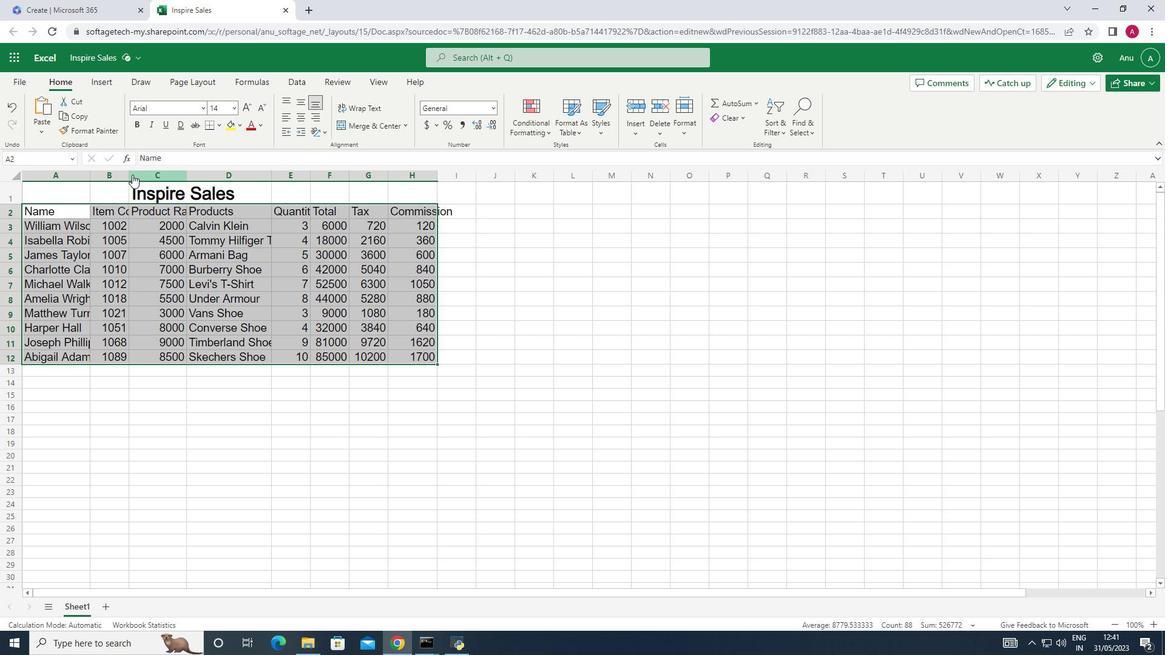 
Action: Mouse pressed left at (129, 173)
Screenshot: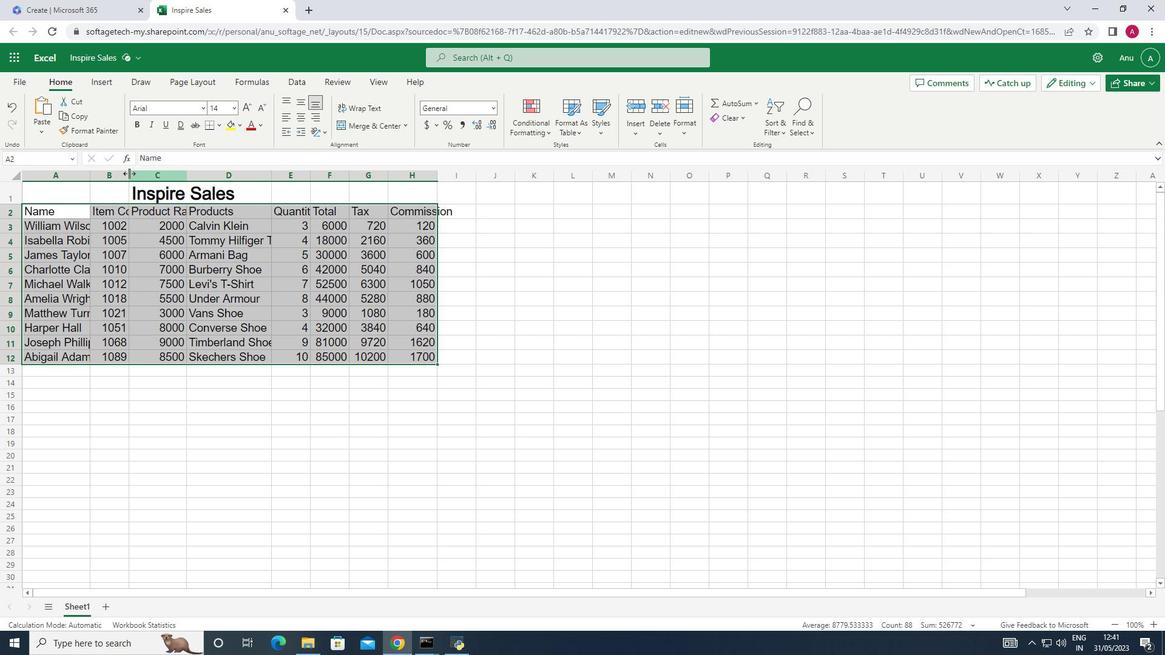 
Action: Mouse pressed left at (129, 173)
Screenshot: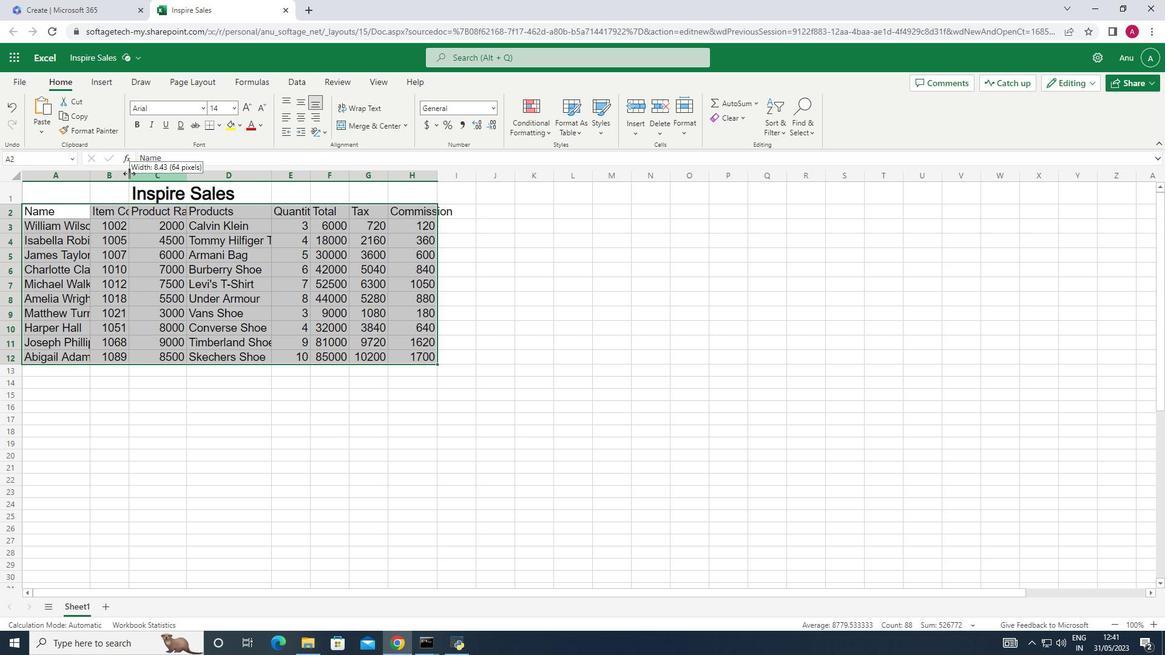 
Action: Mouse moved to (88, 173)
Screenshot: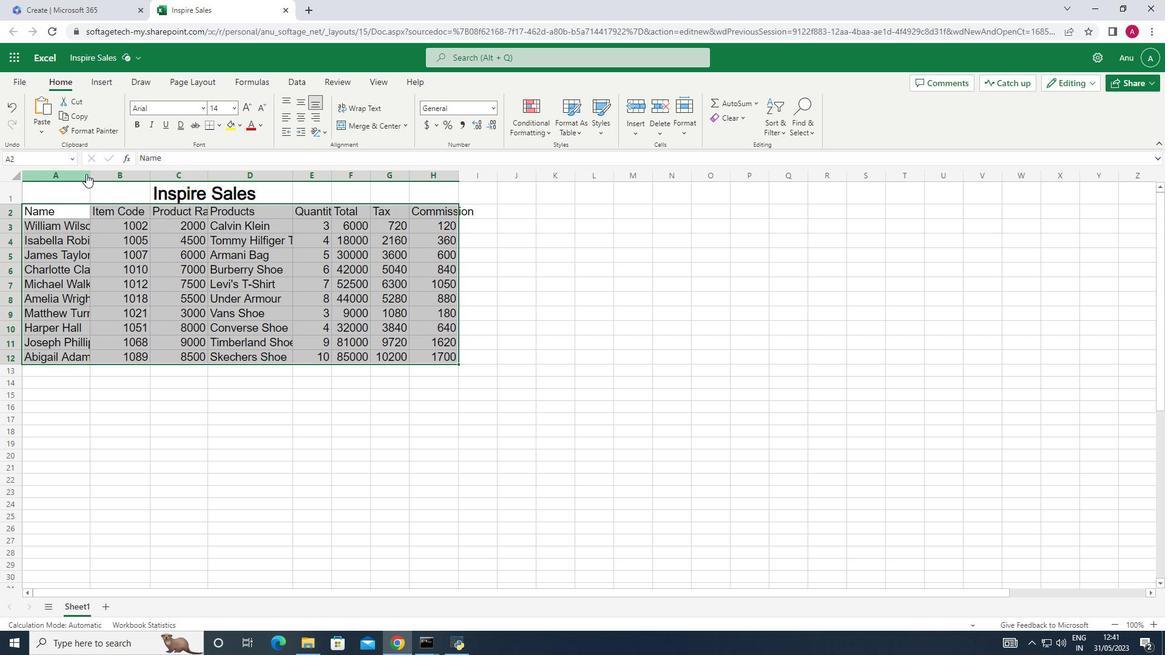 
Action: Mouse pressed left at (88, 173)
Screenshot: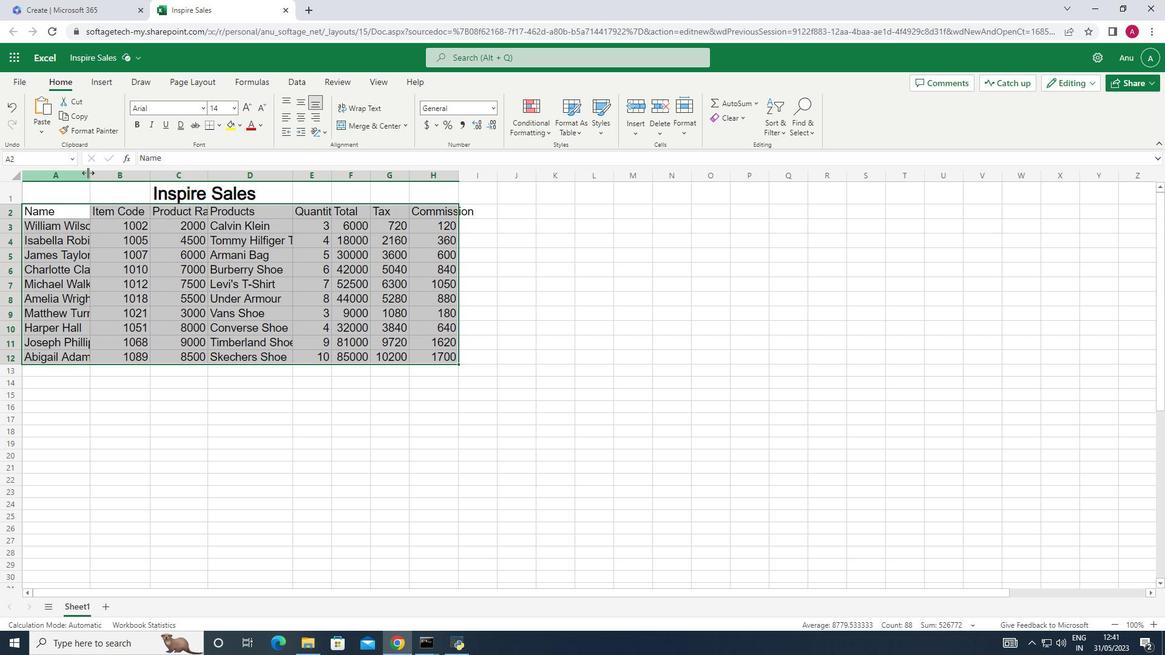 
Action: Mouse pressed left at (88, 173)
Screenshot: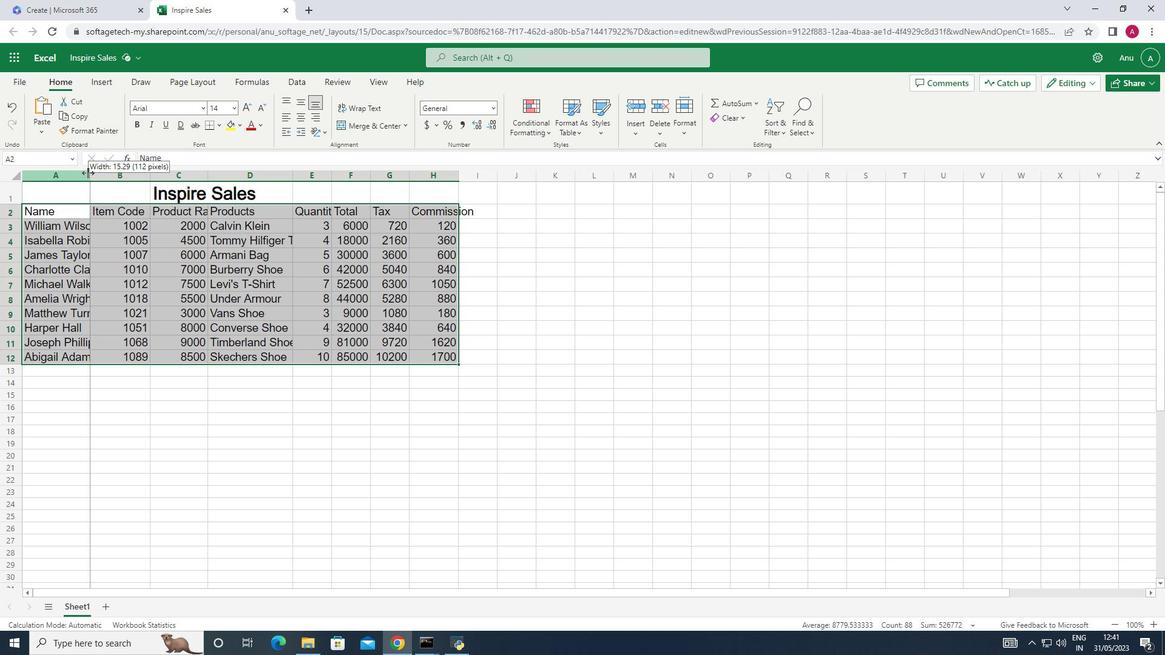 
Action: Mouse moved to (319, 174)
Screenshot: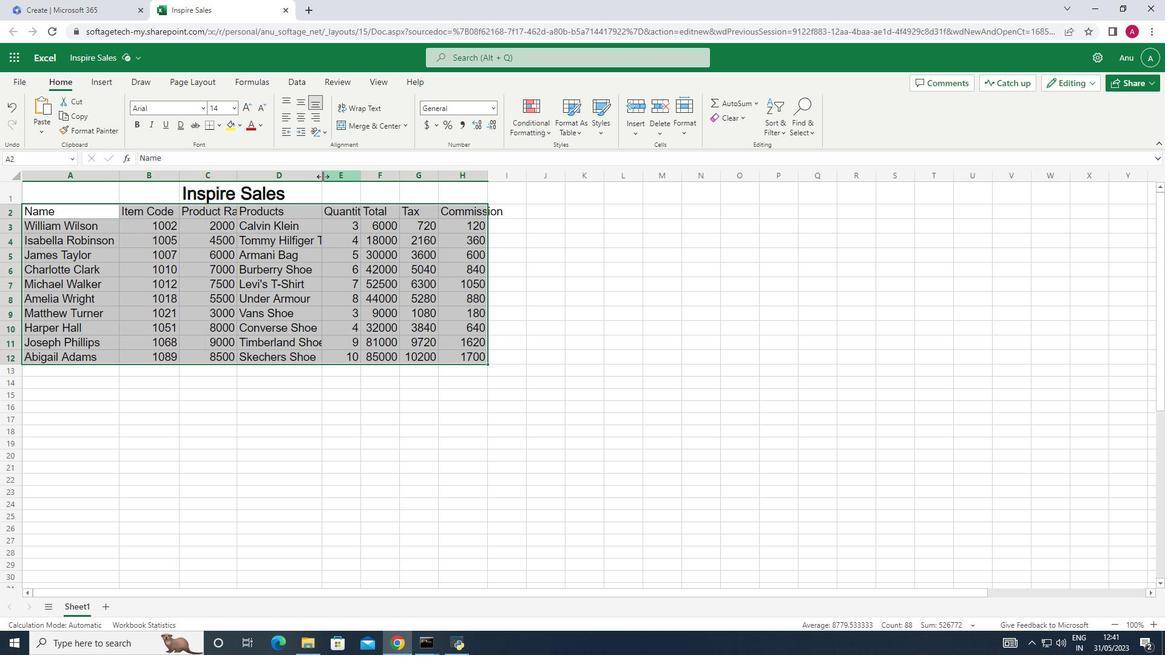 
Action: Mouse pressed left at (319, 174)
Screenshot: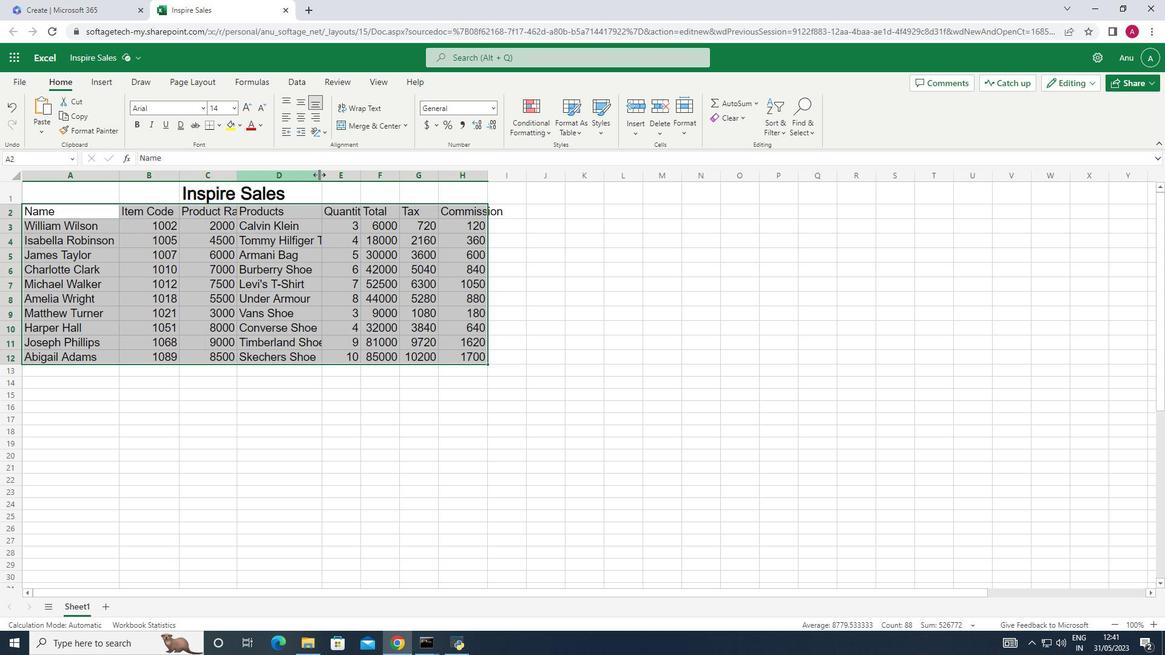 
Action: Mouse moved to (363, 173)
Screenshot: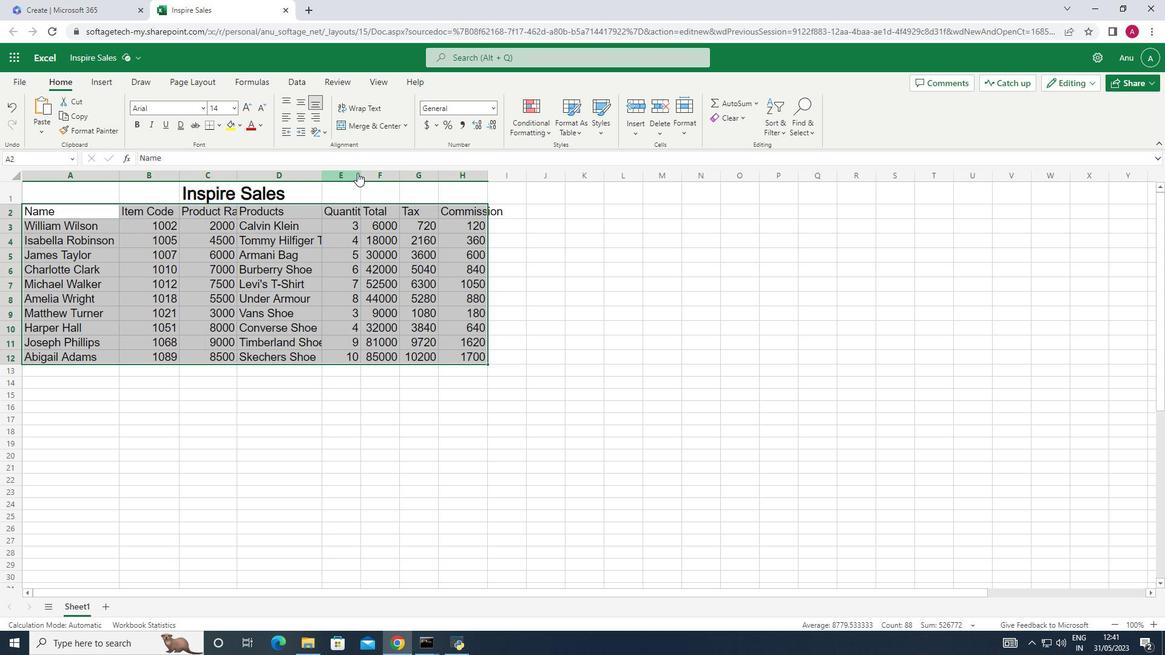 
Action: Mouse pressed left at (363, 173)
Screenshot: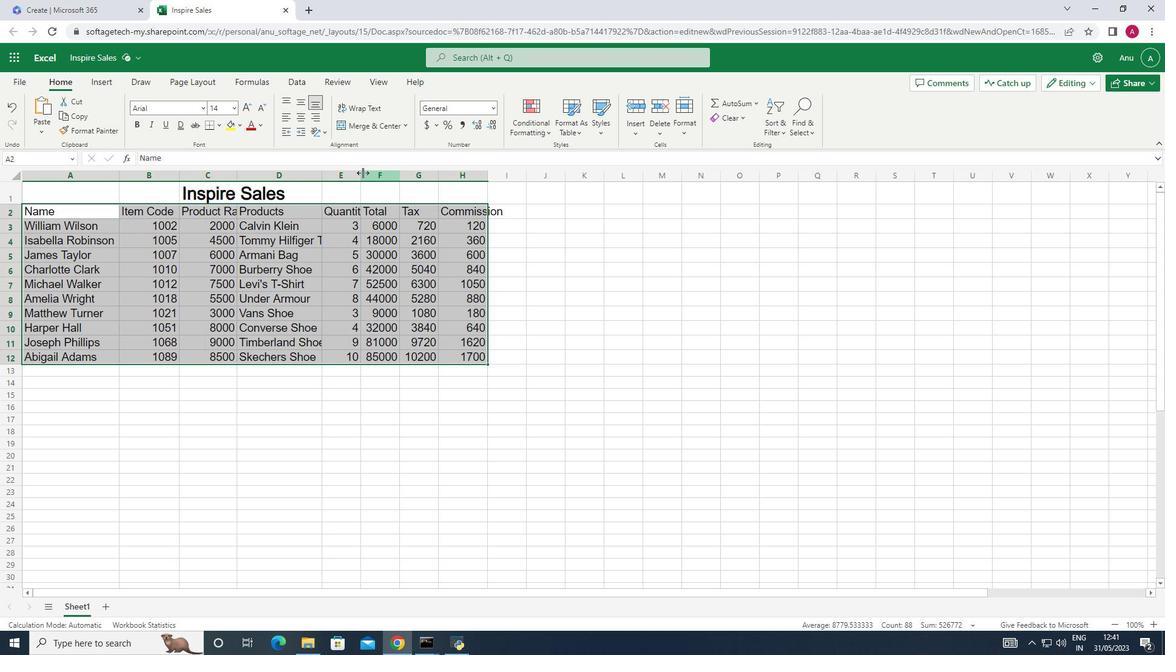 
Action: Mouse pressed left at (363, 173)
Screenshot: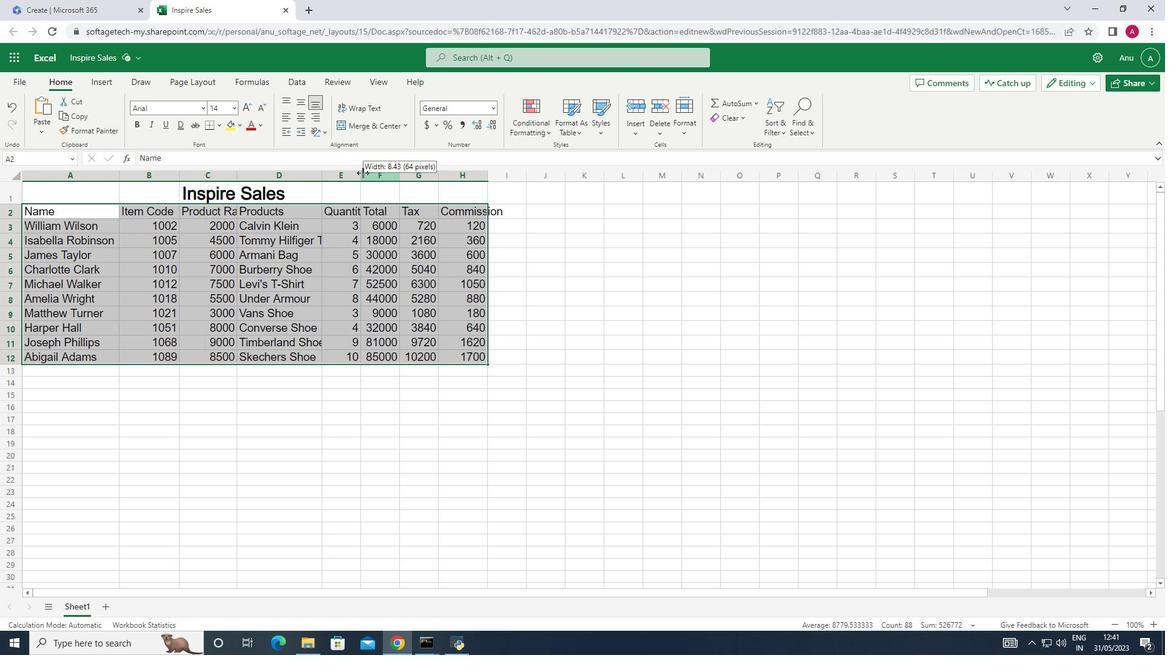 
Action: Mouse moved to (320, 171)
Screenshot: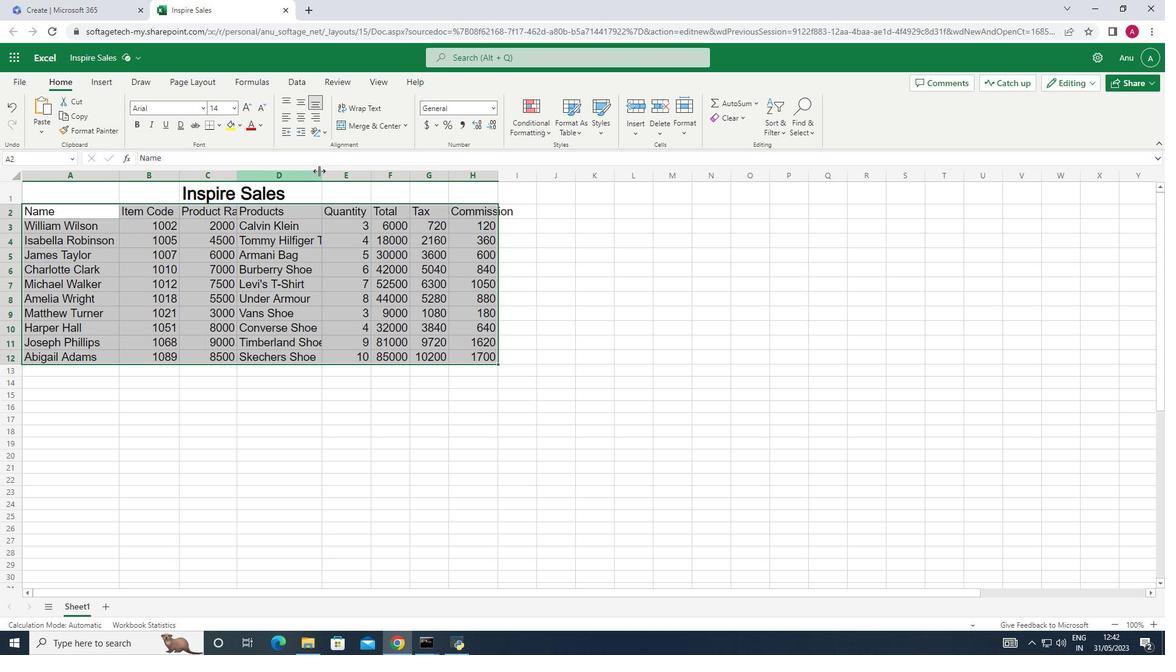 
Action: Mouse pressed left at (320, 171)
Screenshot: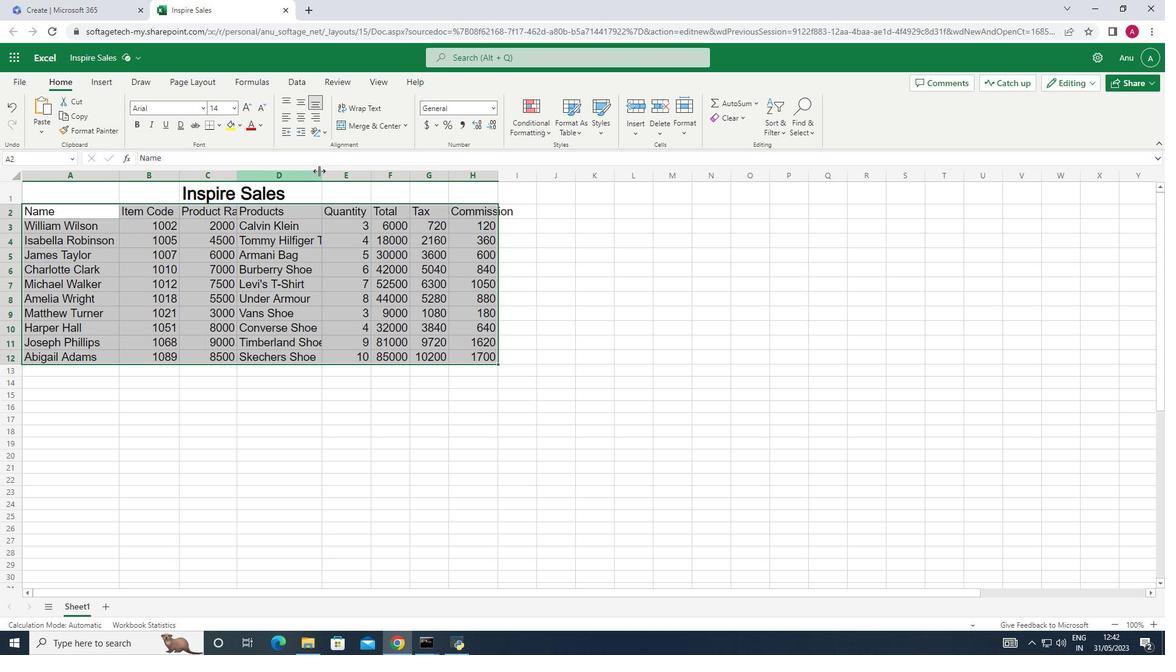
Action: Mouse pressed left at (320, 171)
Screenshot: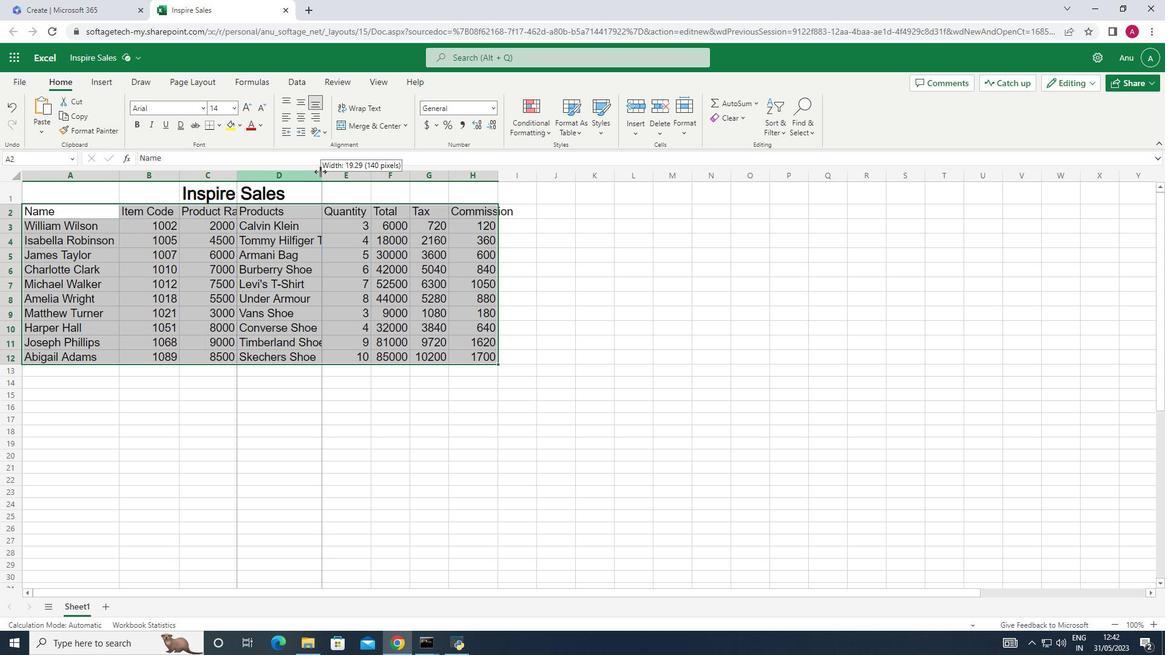 
Action: Mouse moved to (497, 173)
Screenshot: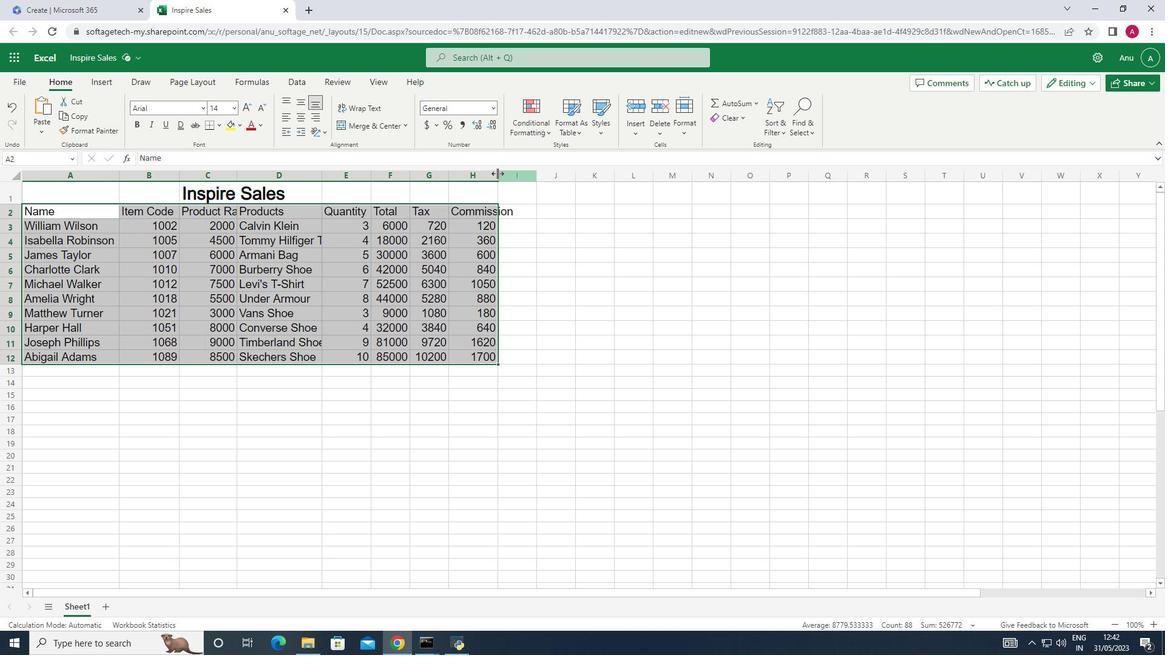 
Action: Mouse pressed left at (497, 173)
Screenshot: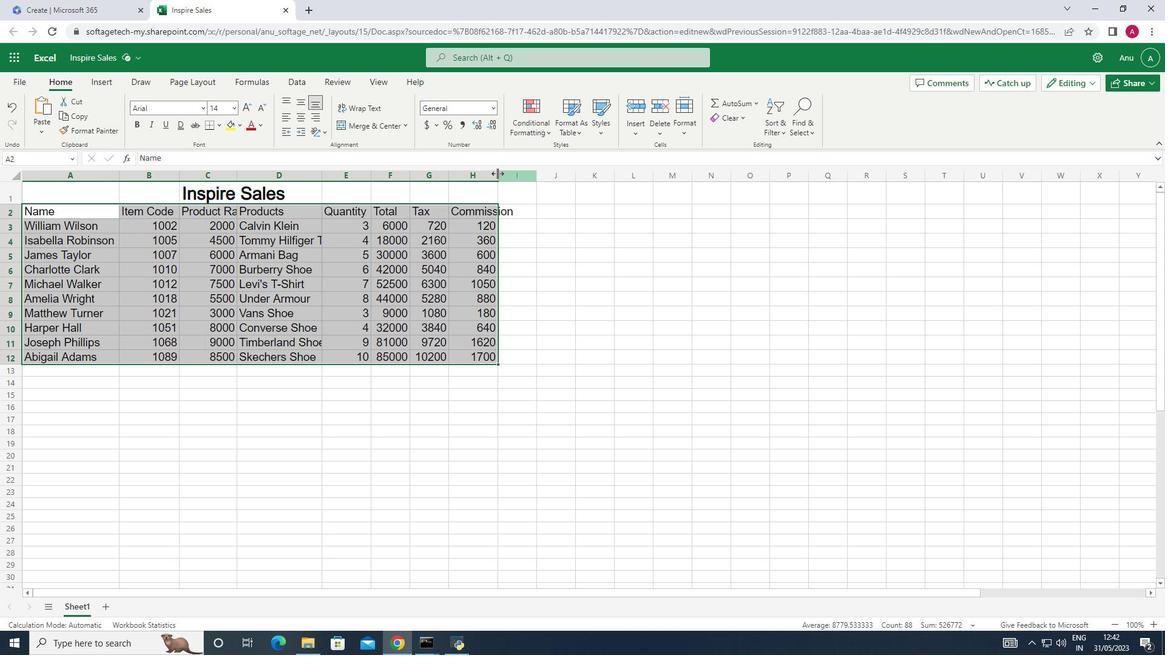 
Action: Mouse pressed left at (497, 173)
Screenshot: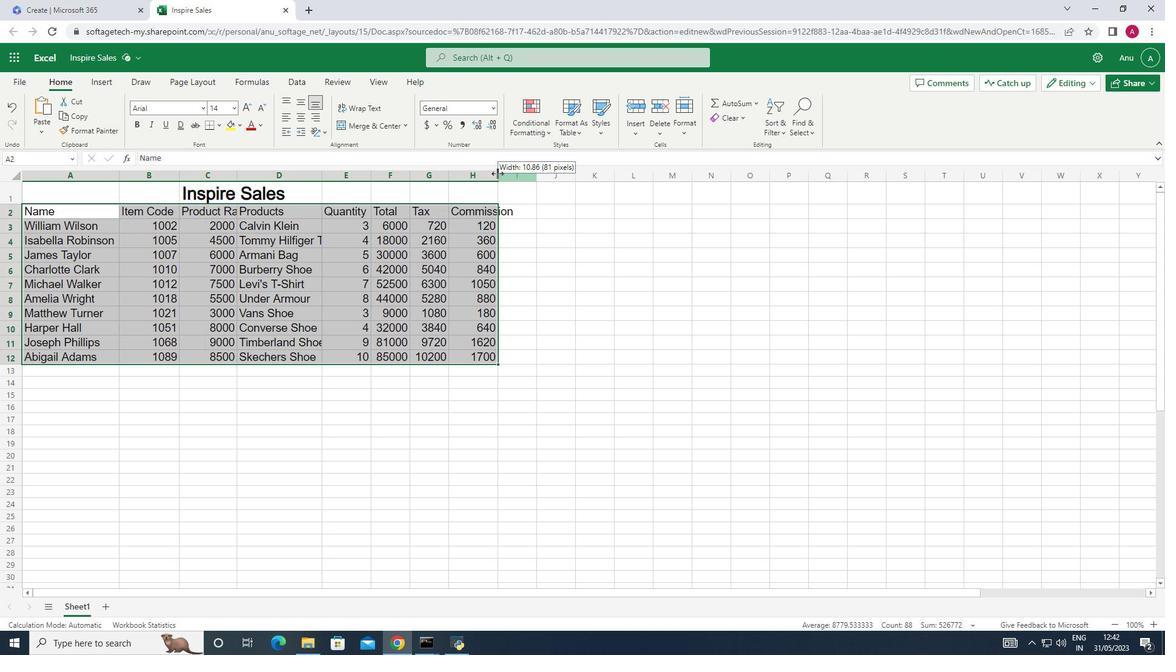 
Action: Mouse moved to (49, 216)
Screenshot: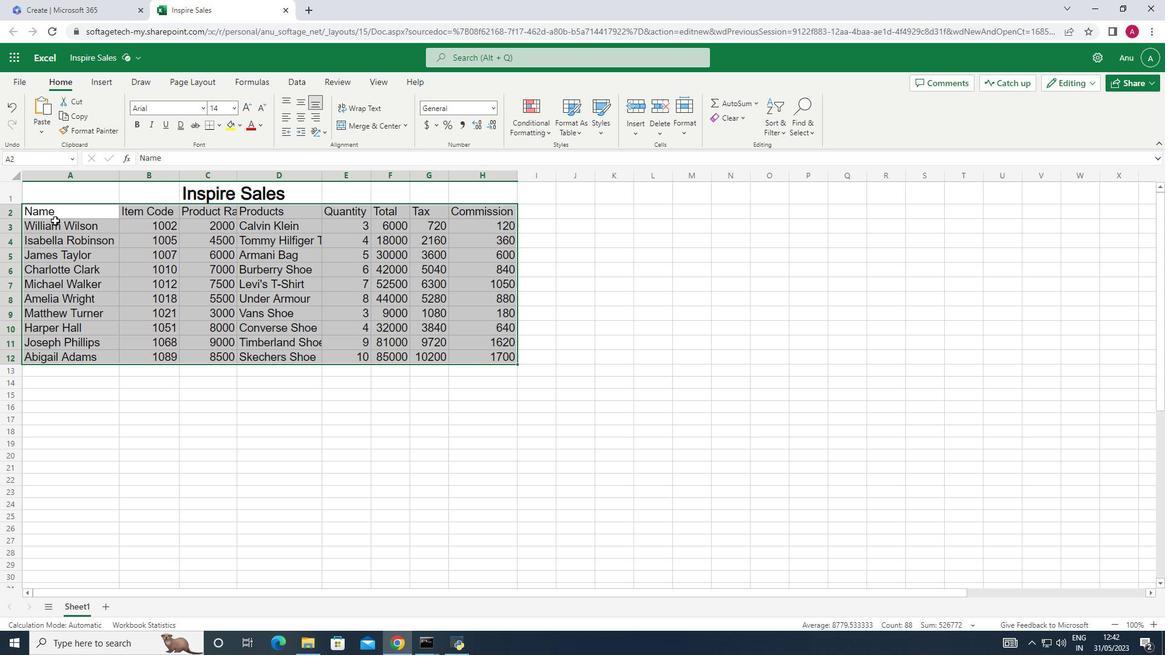 
Action: Mouse pressed left at (49, 216)
Screenshot: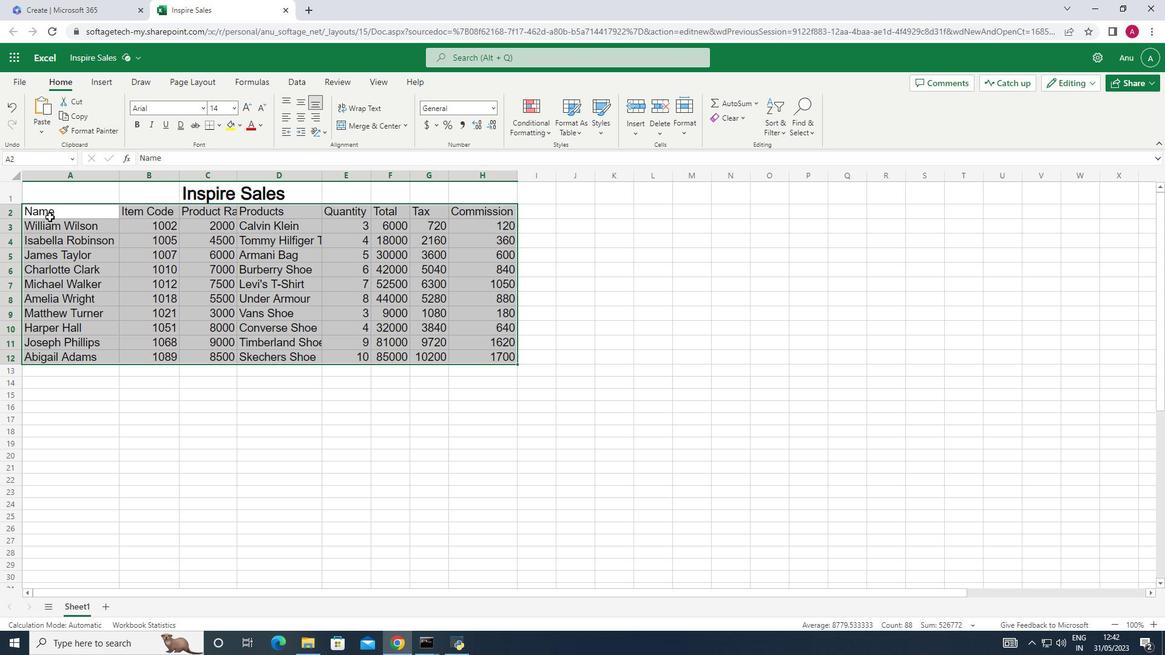 
Action: Mouse moved to (301, 119)
Screenshot: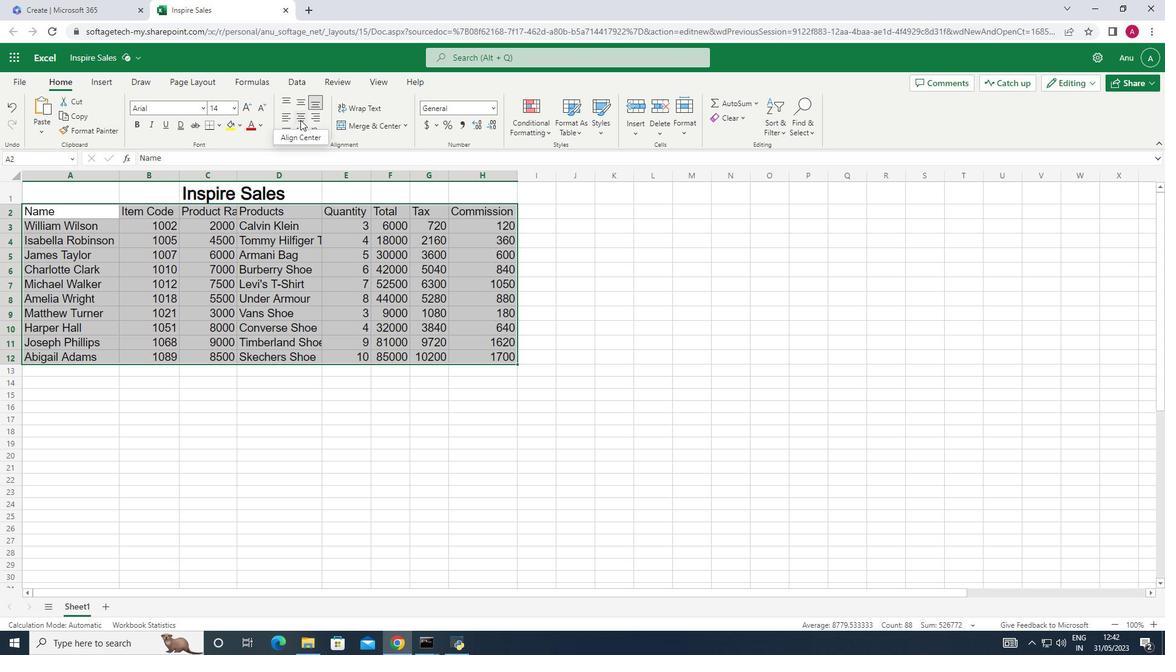 
Action: Mouse pressed left at (301, 119)
Screenshot: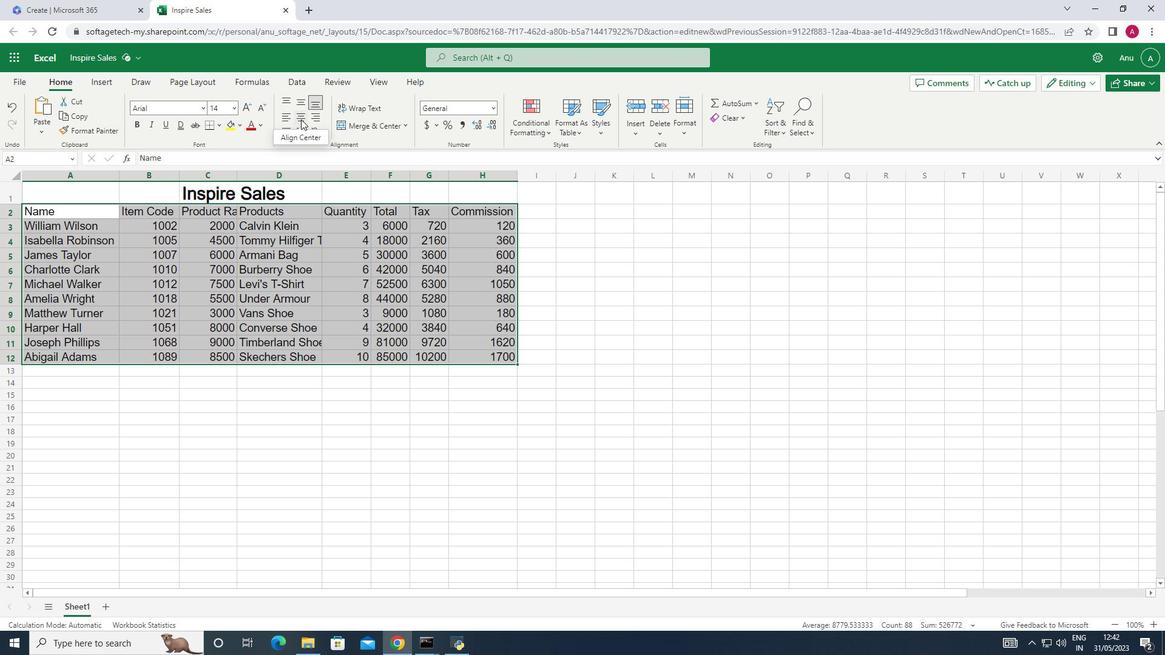 
Action: Mouse moved to (234, 173)
Screenshot: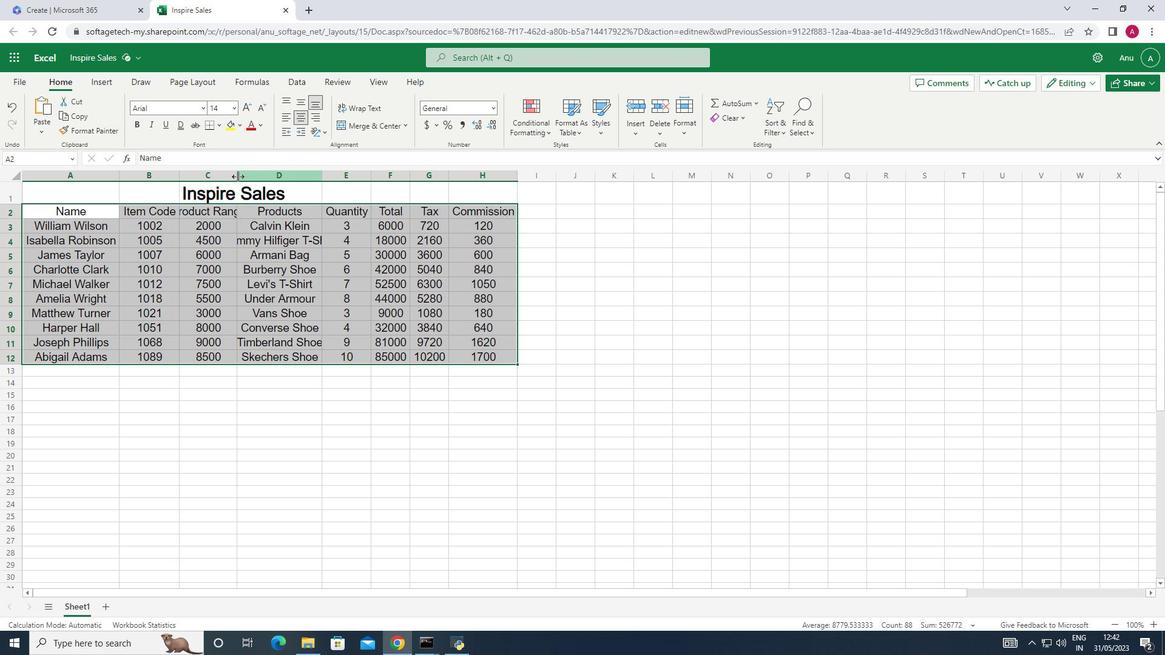 
Action: Mouse pressed left at (234, 173)
Screenshot: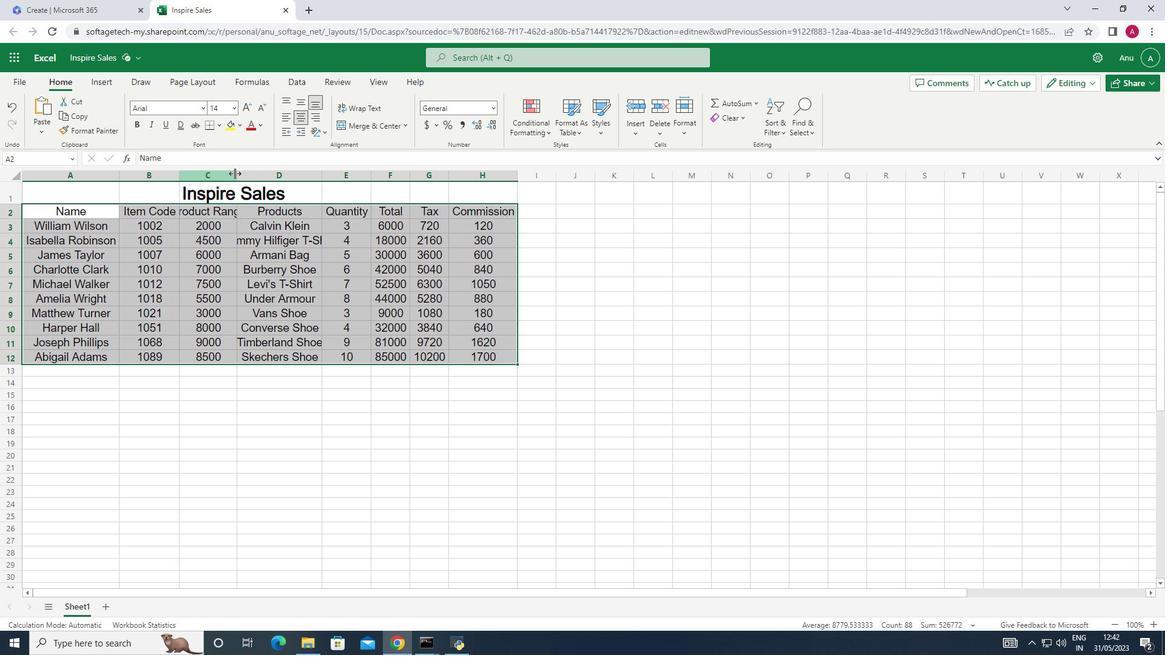 
Action: Mouse pressed left at (234, 173)
Screenshot: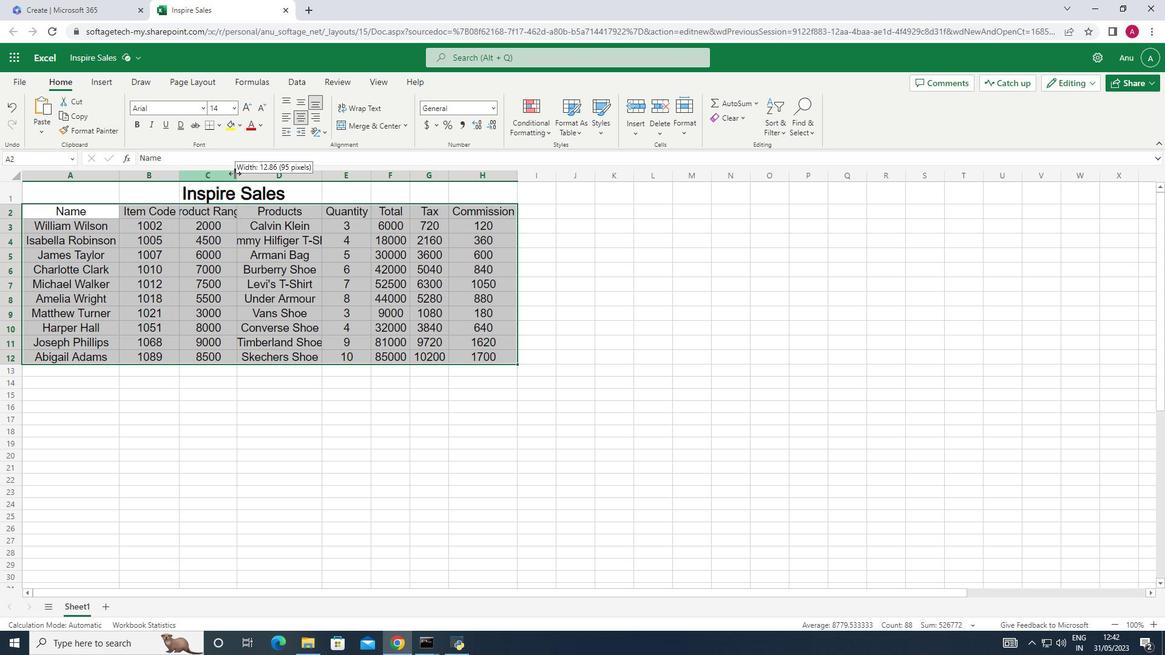 
Action: Mouse moved to (292, 173)
Screenshot: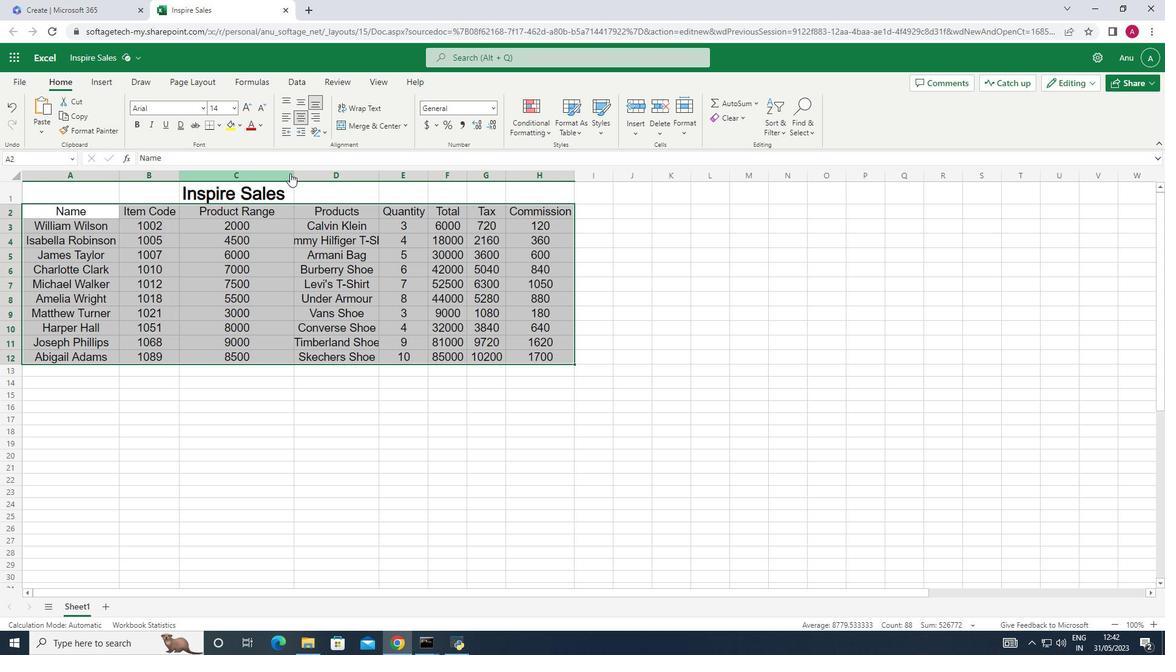 
Action: Mouse pressed left at (292, 173)
Screenshot: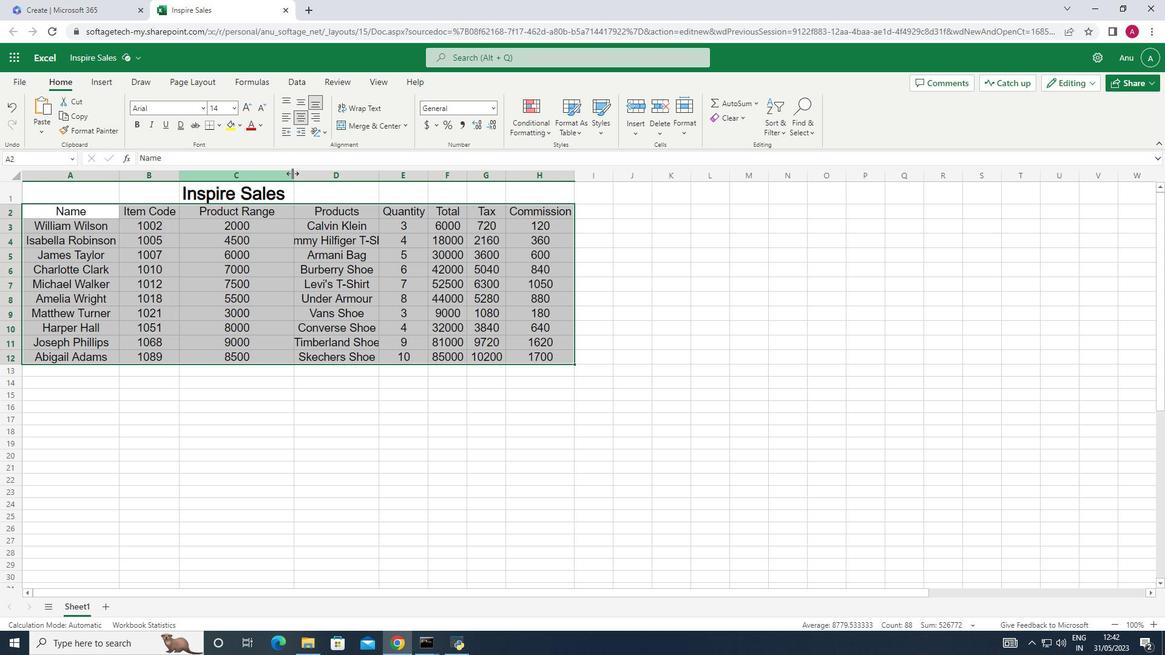 
Action: Mouse moved to (362, 176)
Screenshot: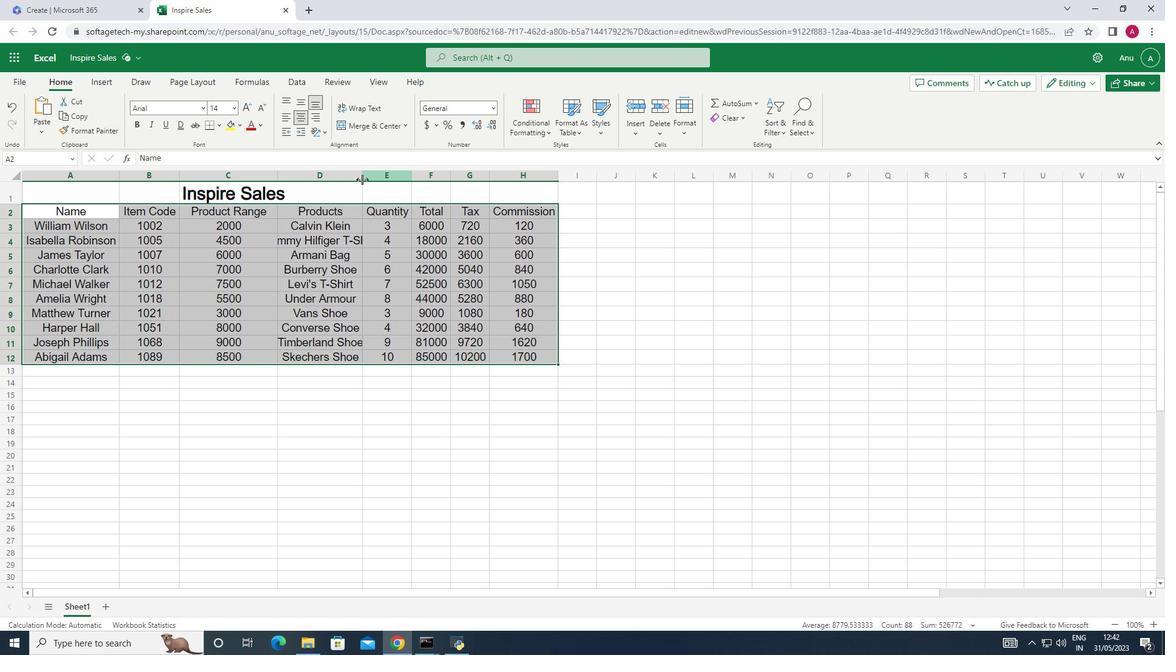 
Action: Mouse pressed left at (362, 176)
Screenshot: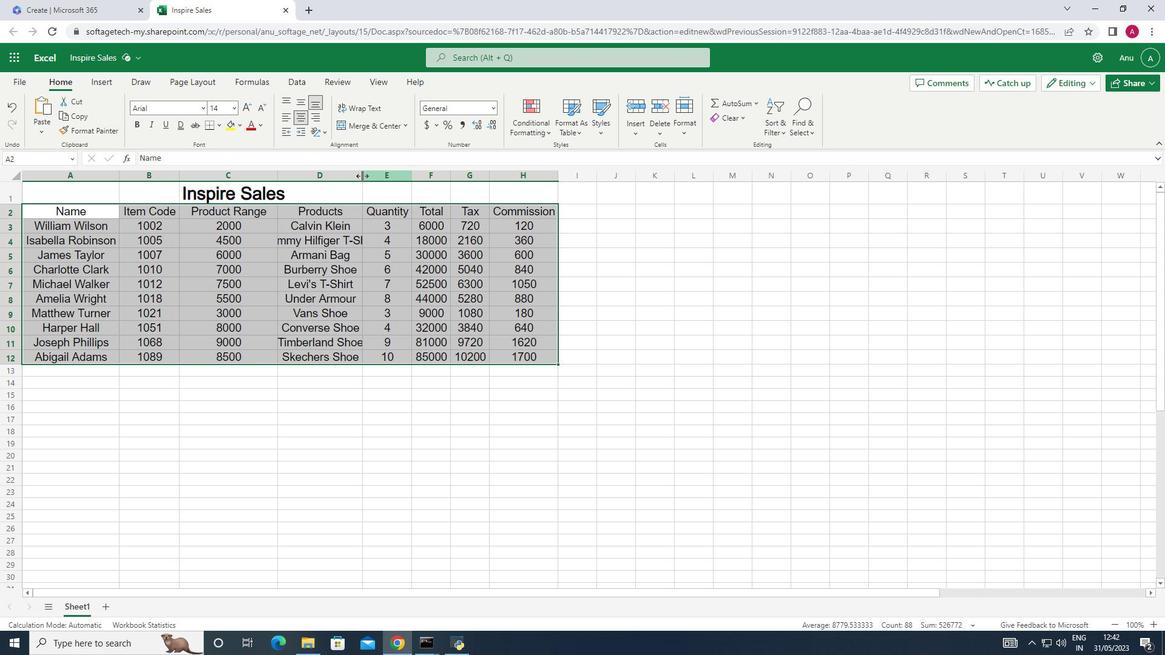 
Action: Mouse pressed left at (362, 176)
Screenshot: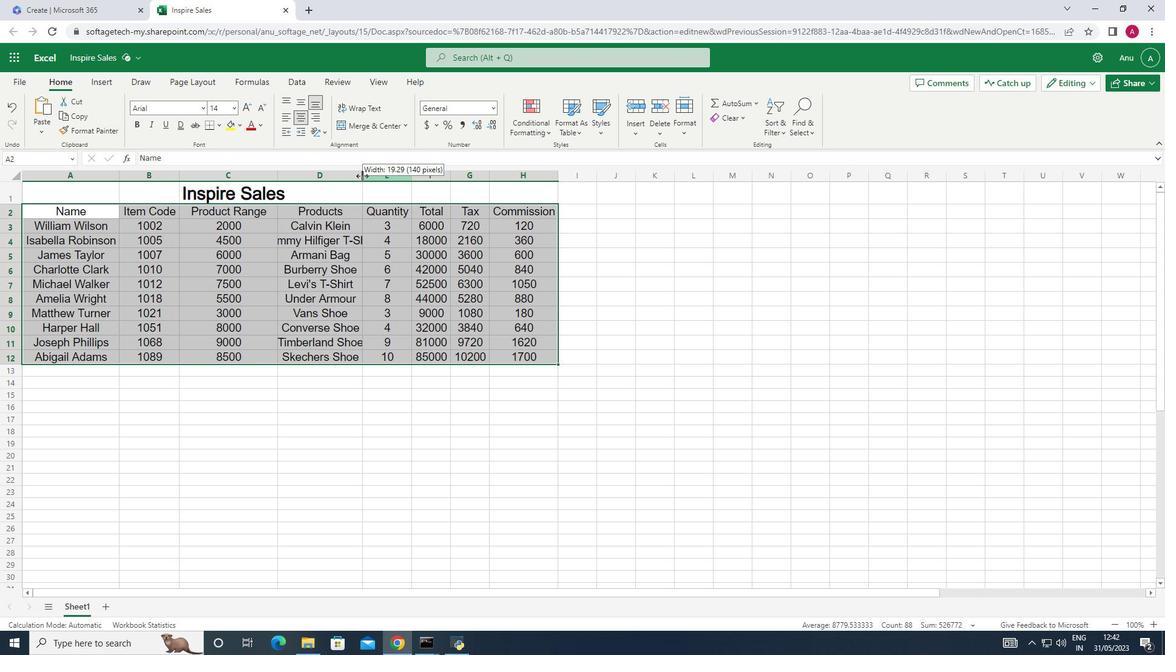 
Action: Mouse moved to (320, 426)
Screenshot: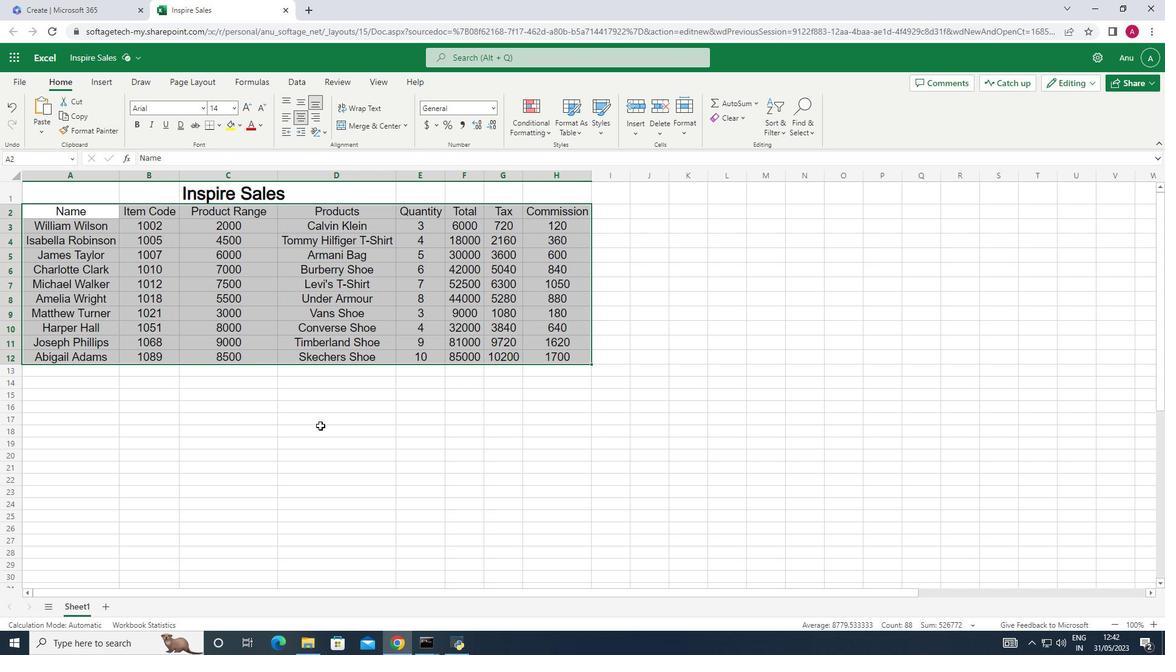 
Action: Mouse pressed left at (320, 426)
Screenshot: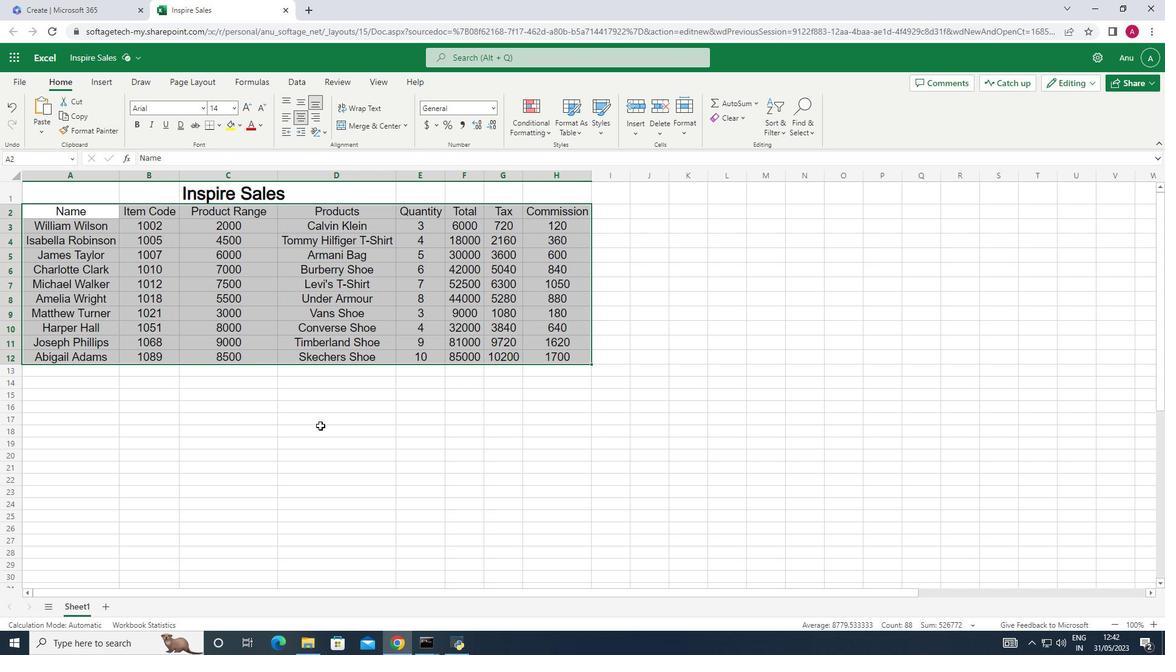 
